 Task: Compose an email with the signature Brian Hall with the subject Request for a quote and the message Thank you for your interest in our product/service. from softage.1@softage.net to softage.4@softage.net and softage.5@softage.net with CC to softage.6@softage.net, select the message and change font size to small, align the email to left Send the email
Action: Mouse moved to (424, 536)
Screenshot: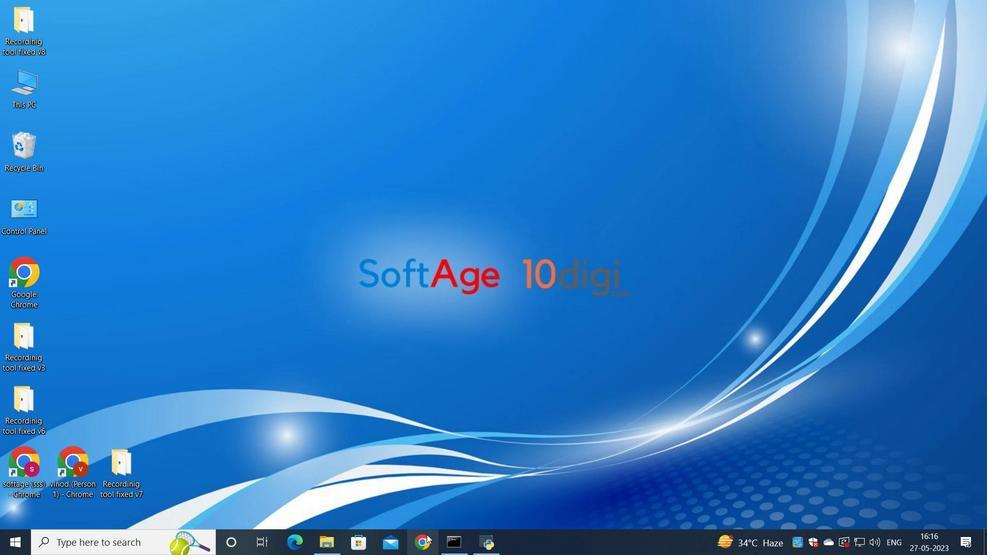 
Action: Mouse pressed left at (424, 536)
Screenshot: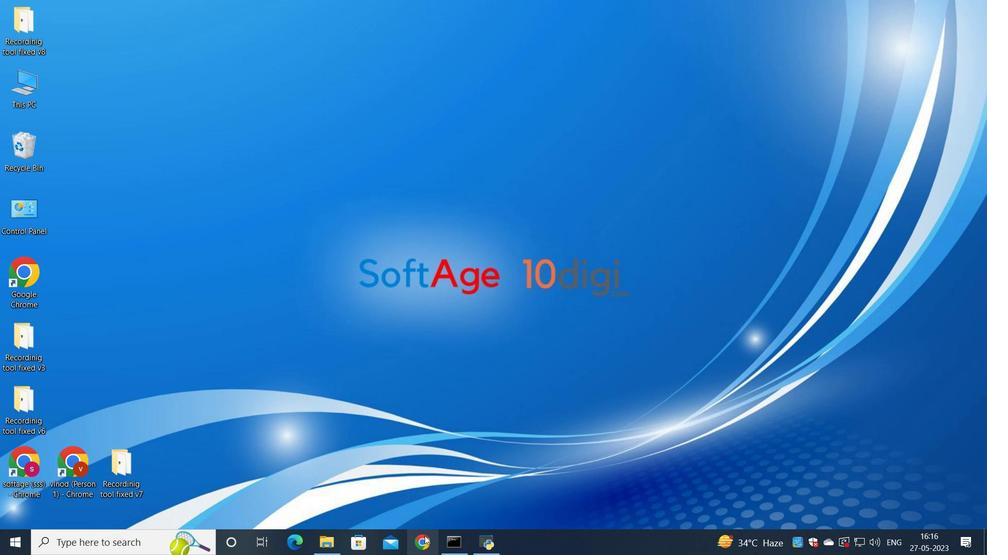 
Action: Mouse moved to (440, 343)
Screenshot: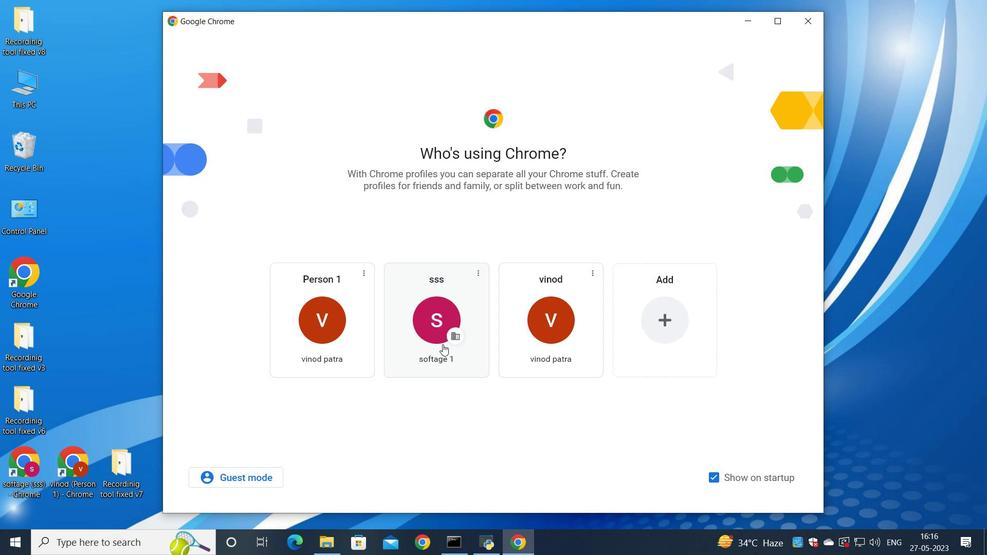 
Action: Mouse pressed left at (440, 343)
Screenshot: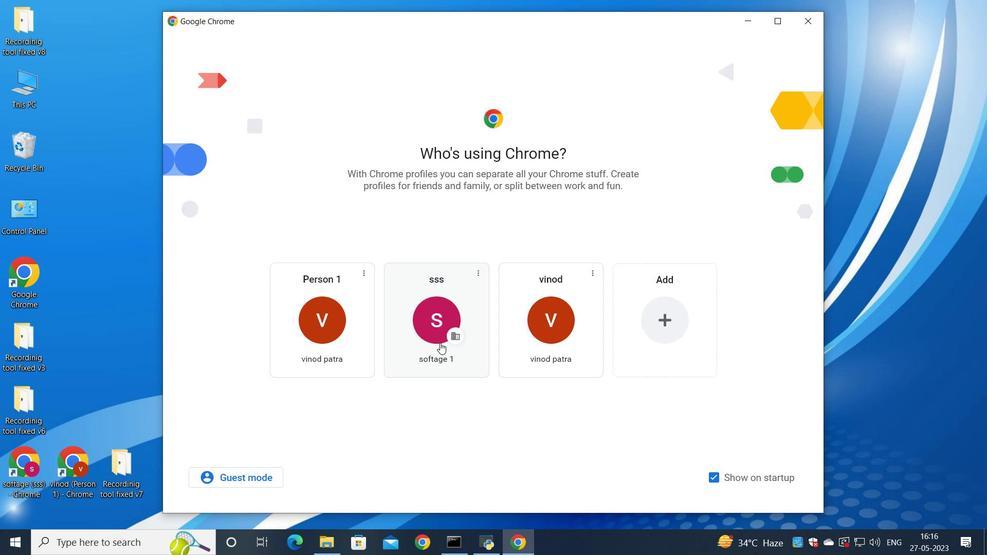 
Action: Mouse moved to (855, 66)
Screenshot: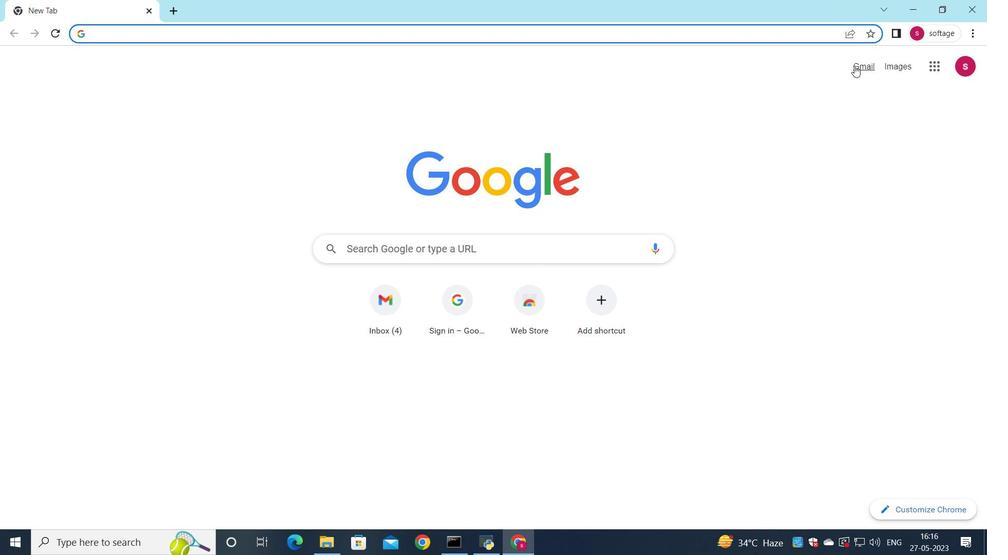 
Action: Mouse pressed left at (855, 66)
Screenshot: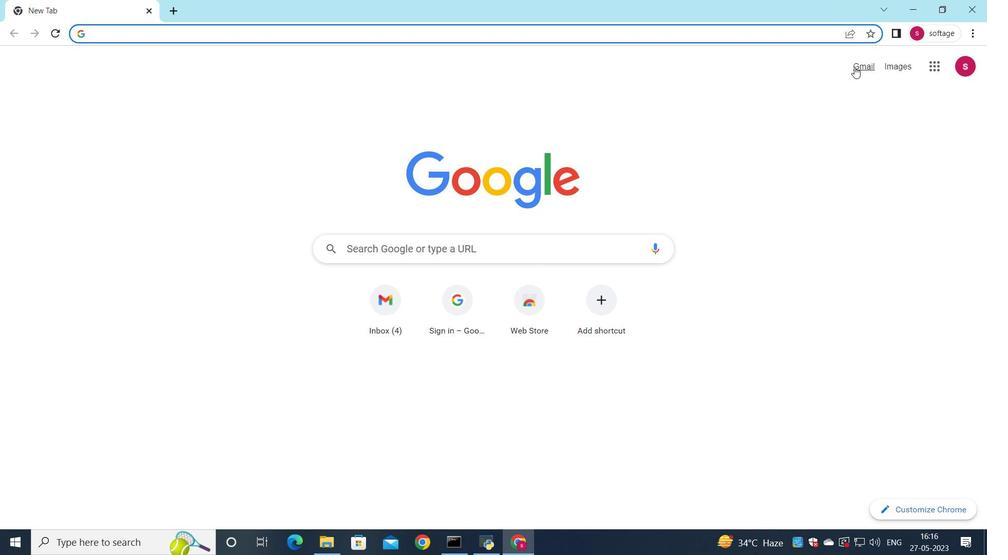 
Action: Mouse moved to (847, 90)
Screenshot: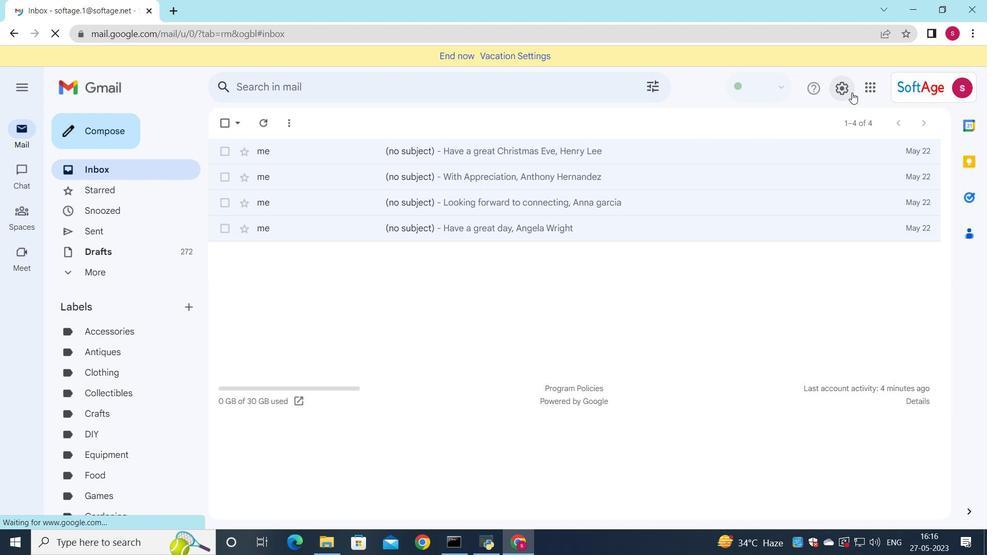 
Action: Mouse pressed left at (847, 90)
Screenshot: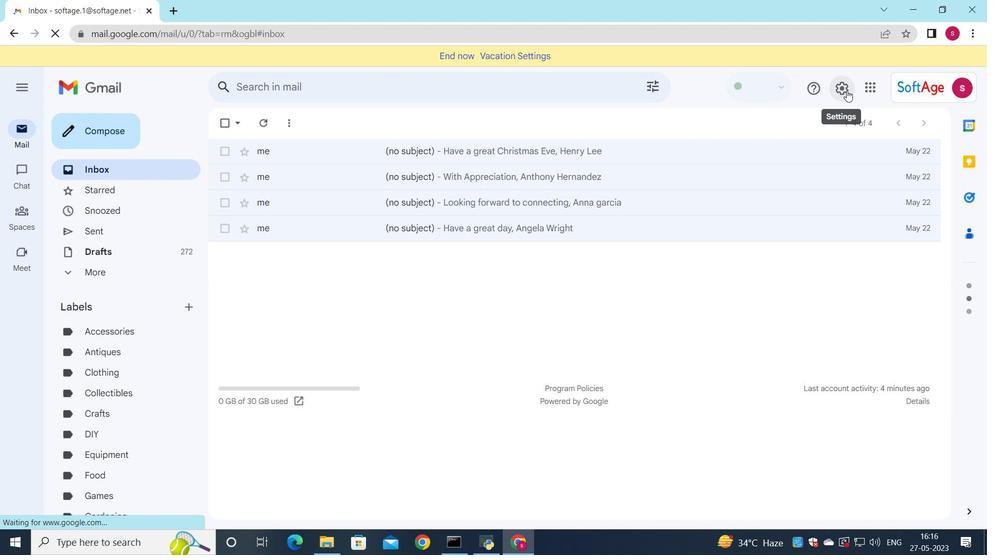 
Action: Mouse moved to (852, 146)
Screenshot: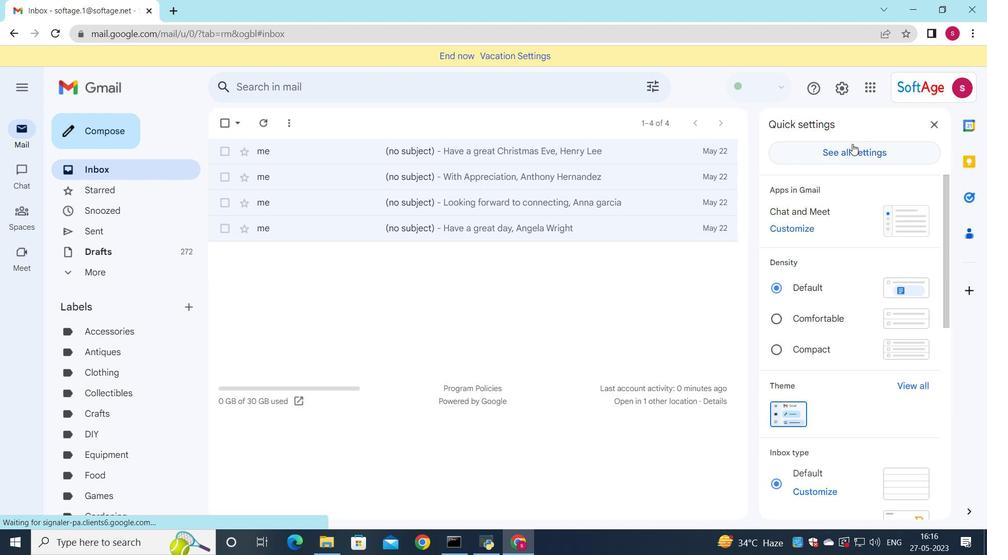 
Action: Mouse pressed left at (852, 146)
Screenshot: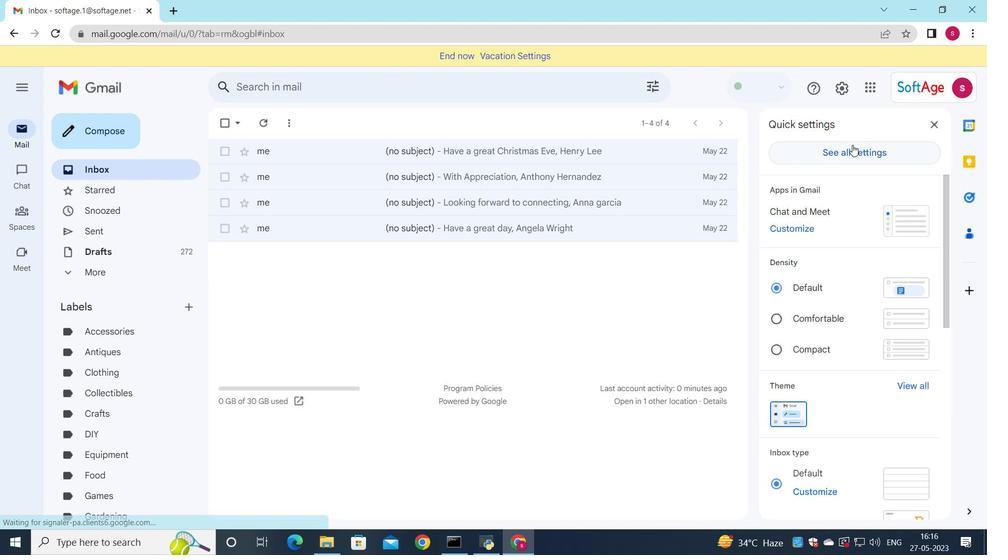 
Action: Mouse moved to (460, 264)
Screenshot: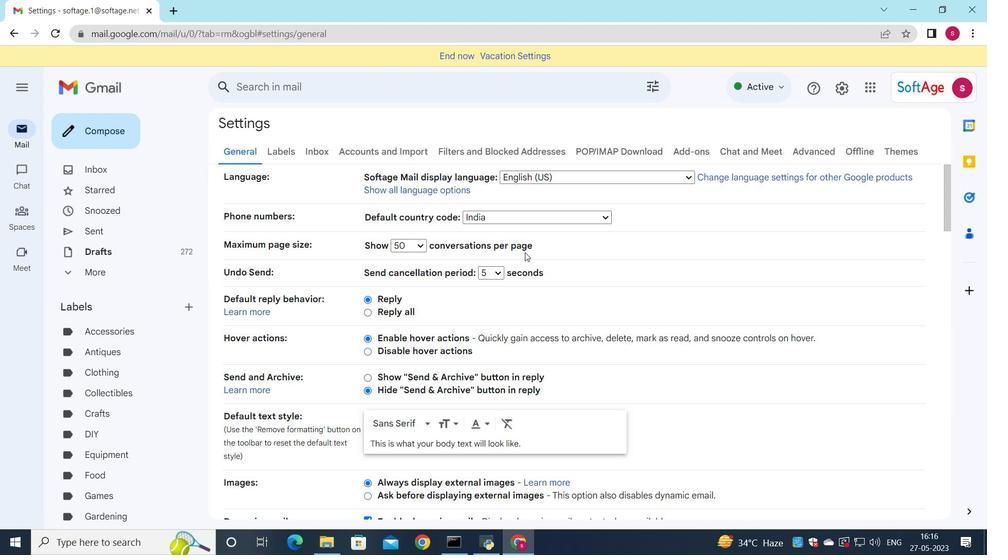 
Action: Mouse scrolled (460, 263) with delta (0, 0)
Screenshot: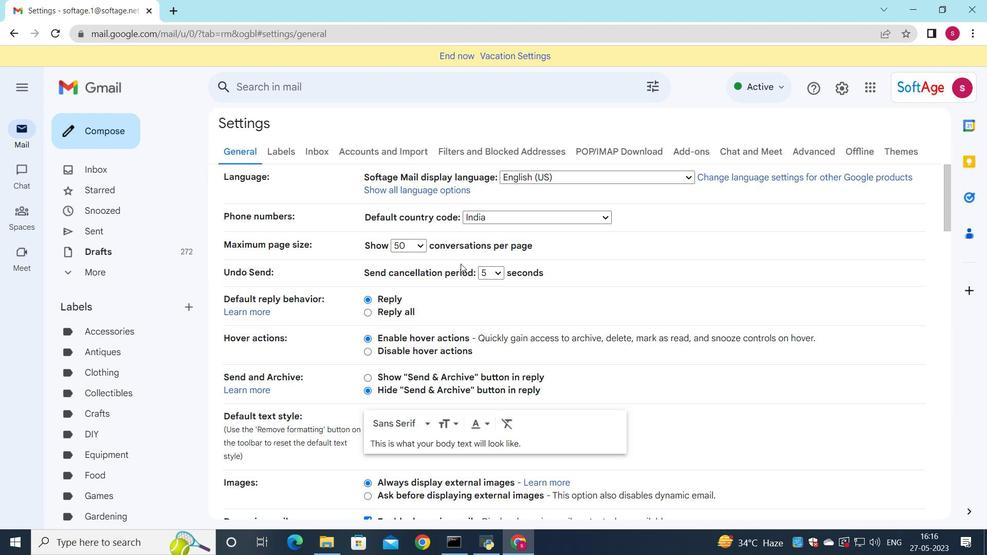 
Action: Mouse scrolled (460, 263) with delta (0, 0)
Screenshot: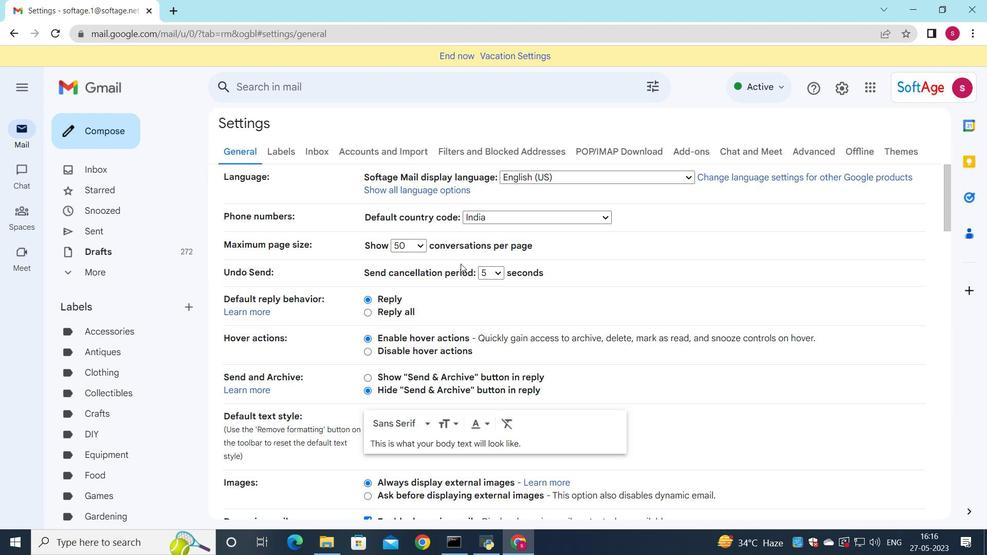 
Action: Mouse scrolled (460, 263) with delta (0, 0)
Screenshot: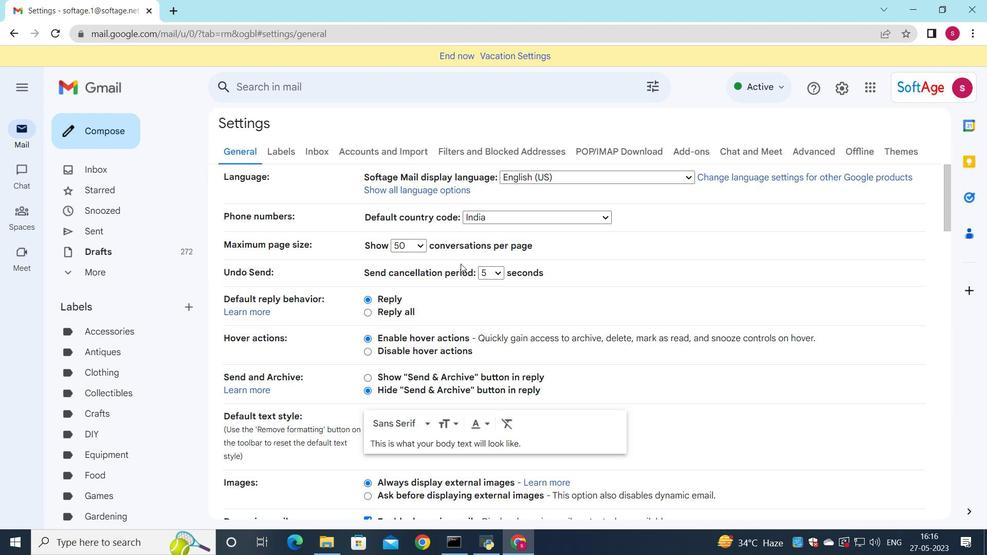 
Action: Mouse moved to (456, 285)
Screenshot: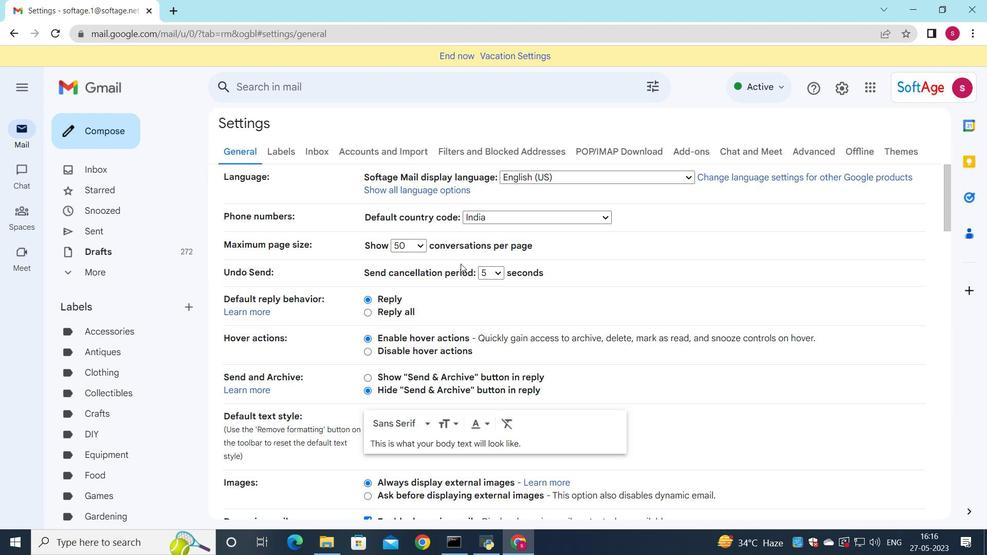 
Action: Mouse scrolled (456, 285) with delta (0, 0)
Screenshot: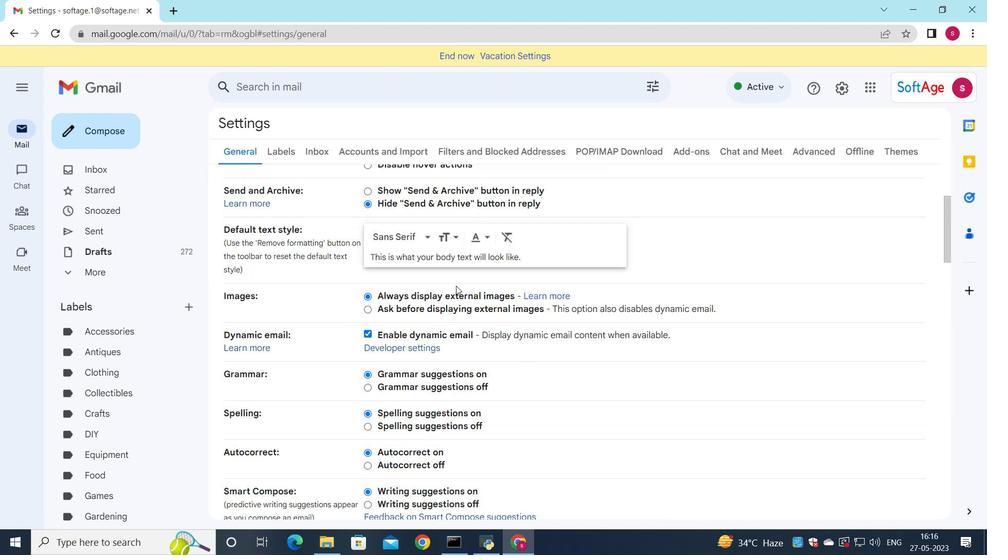 
Action: Mouse scrolled (456, 285) with delta (0, 0)
Screenshot: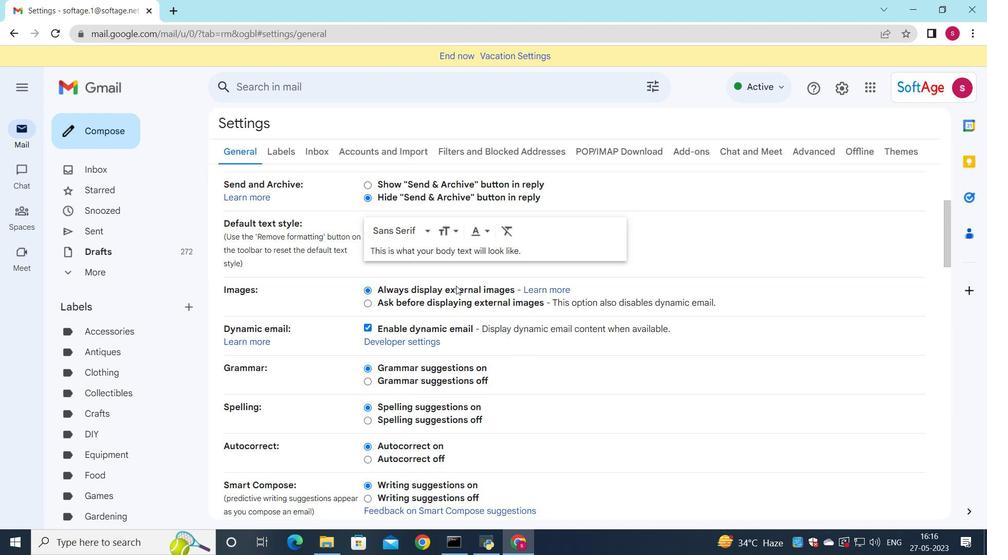 
Action: Mouse scrolled (456, 285) with delta (0, 0)
Screenshot: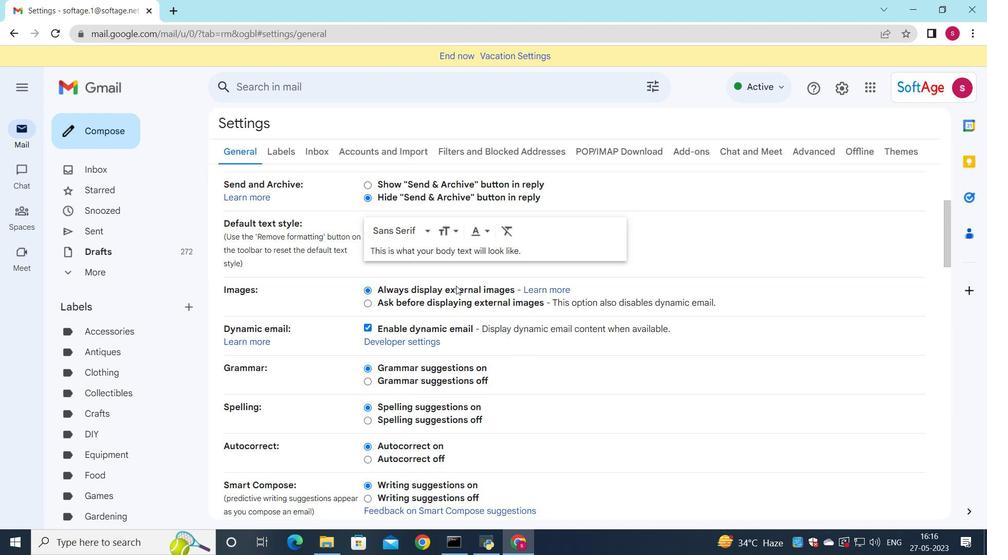
Action: Mouse scrolled (456, 285) with delta (0, 0)
Screenshot: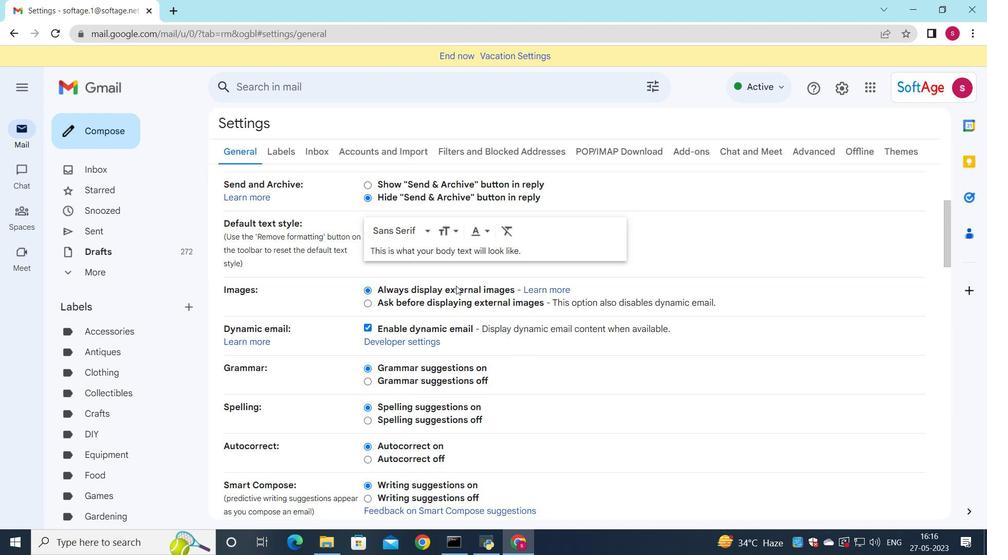 
Action: Mouse scrolled (456, 285) with delta (0, 0)
Screenshot: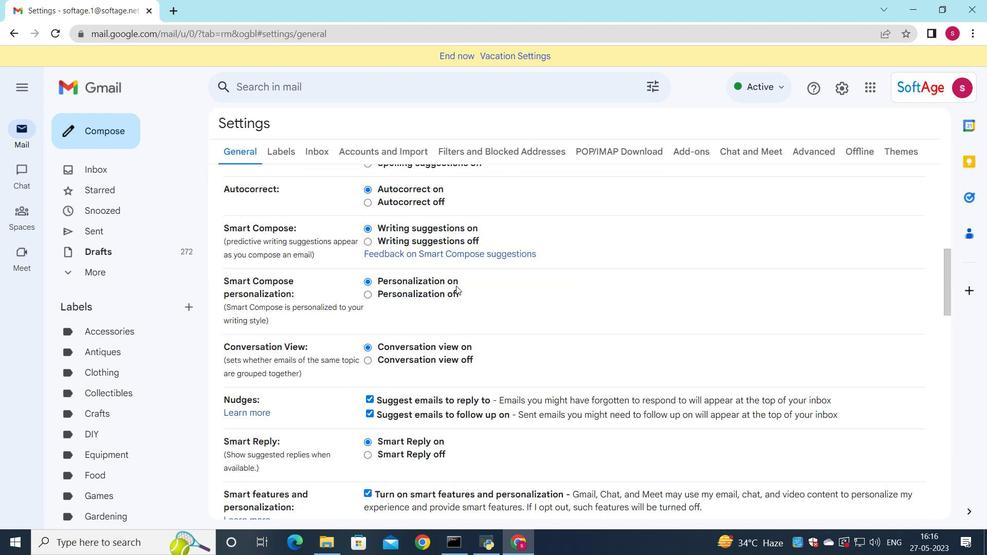 
Action: Mouse scrolled (456, 285) with delta (0, 0)
Screenshot: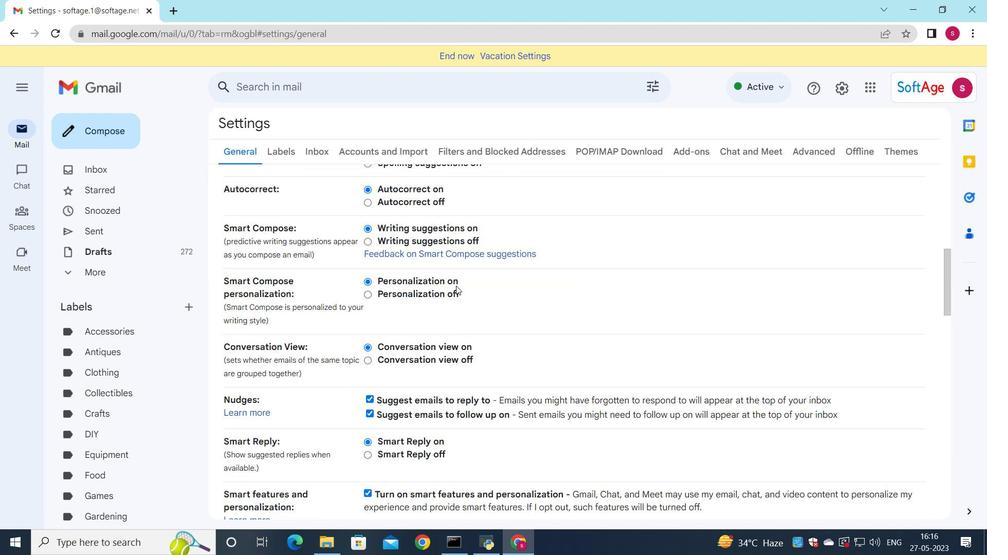 
Action: Mouse scrolled (456, 285) with delta (0, 0)
Screenshot: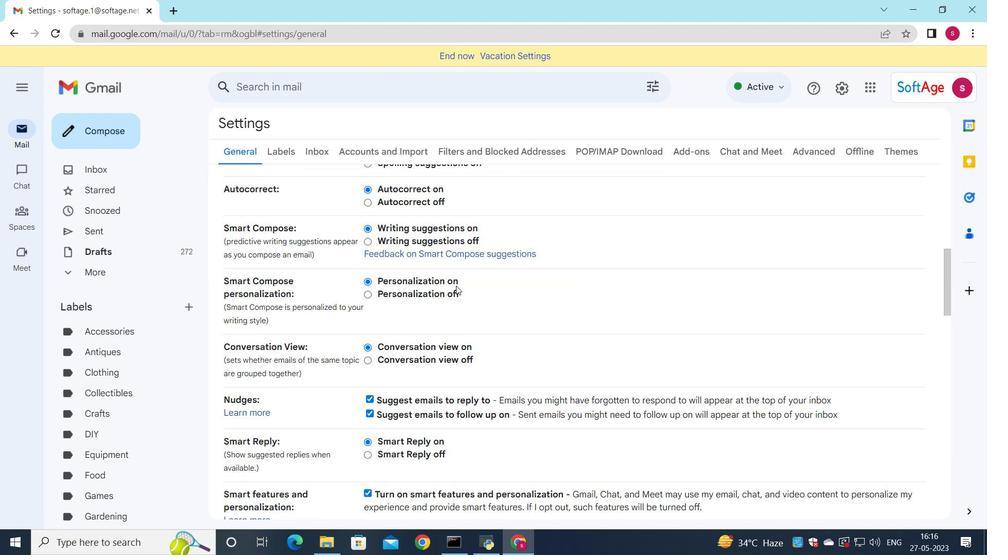 
Action: Mouse moved to (456, 285)
Screenshot: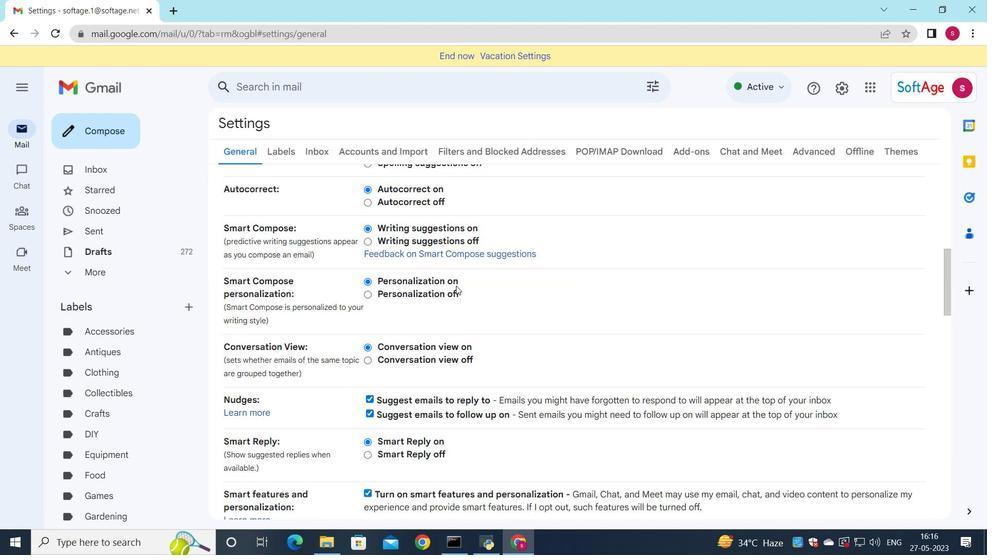
Action: Mouse scrolled (456, 285) with delta (0, 0)
Screenshot: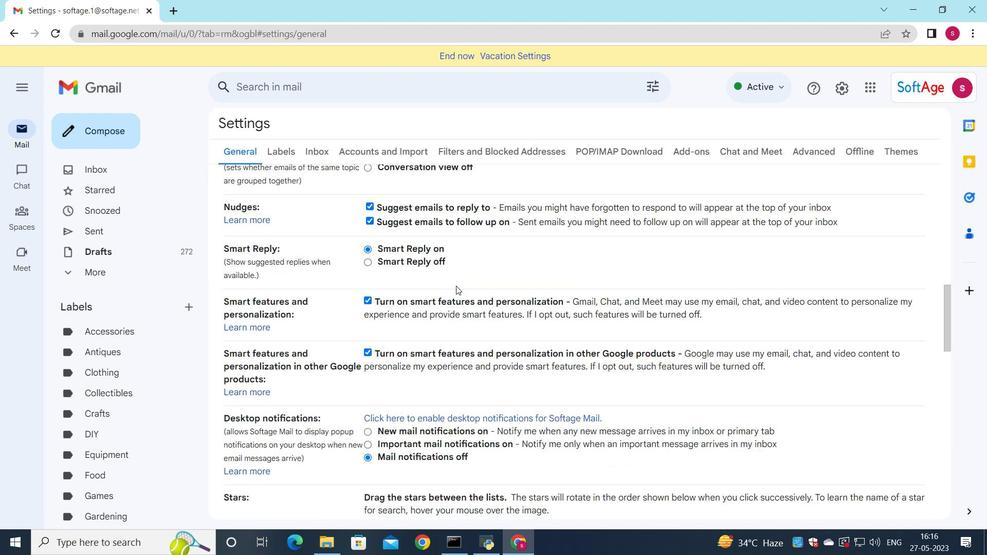 
Action: Mouse scrolled (456, 285) with delta (0, 0)
Screenshot: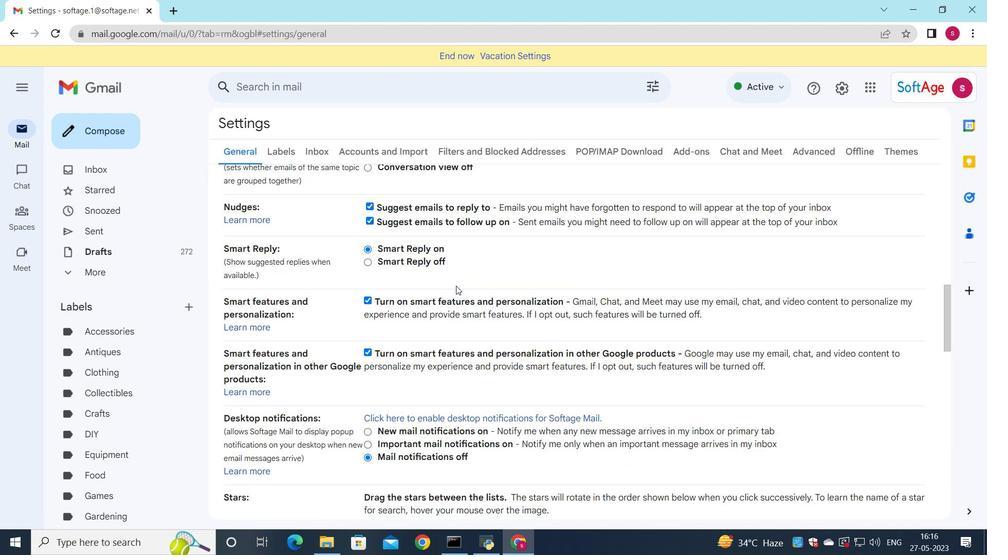 
Action: Mouse scrolled (456, 285) with delta (0, 0)
Screenshot: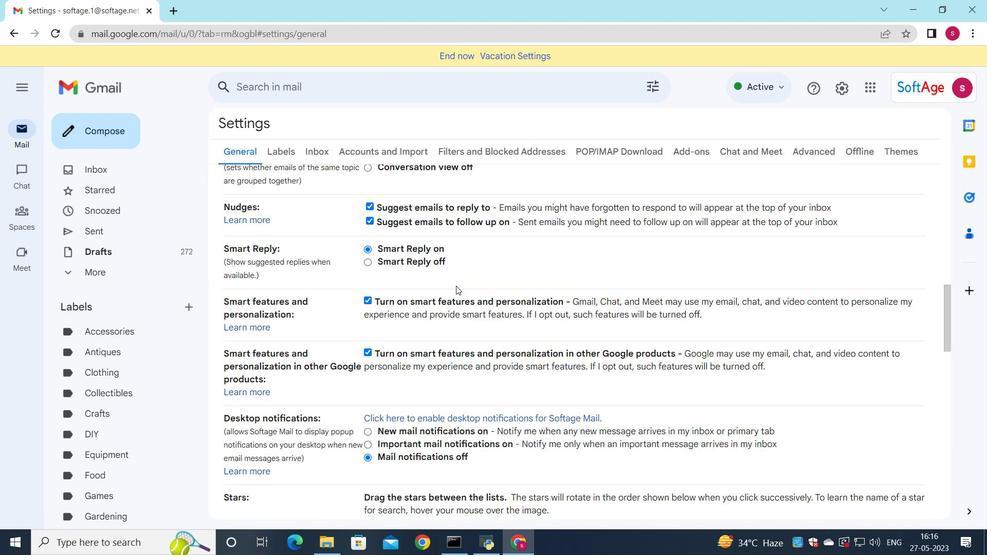 
Action: Mouse scrolled (456, 285) with delta (0, 0)
Screenshot: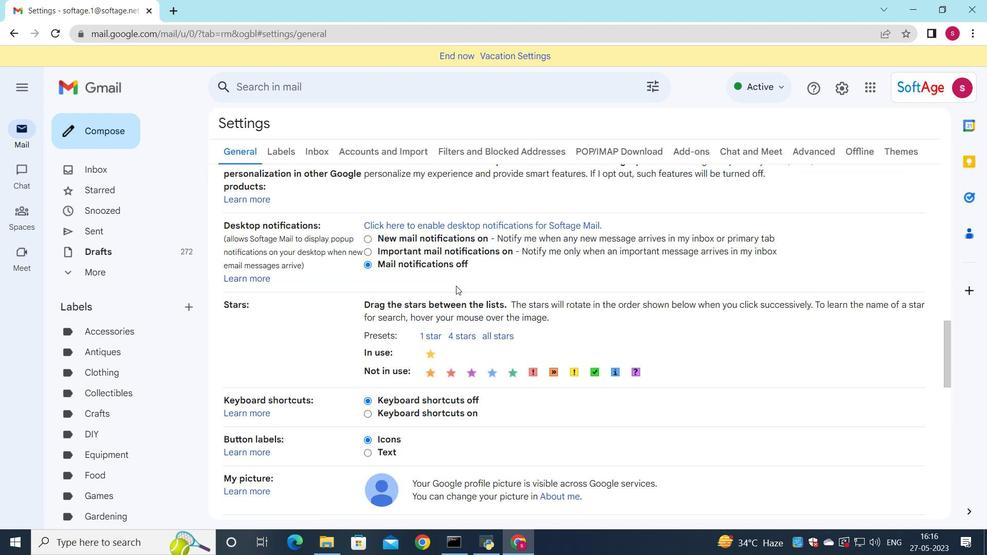 
Action: Mouse scrolled (456, 285) with delta (0, 0)
Screenshot: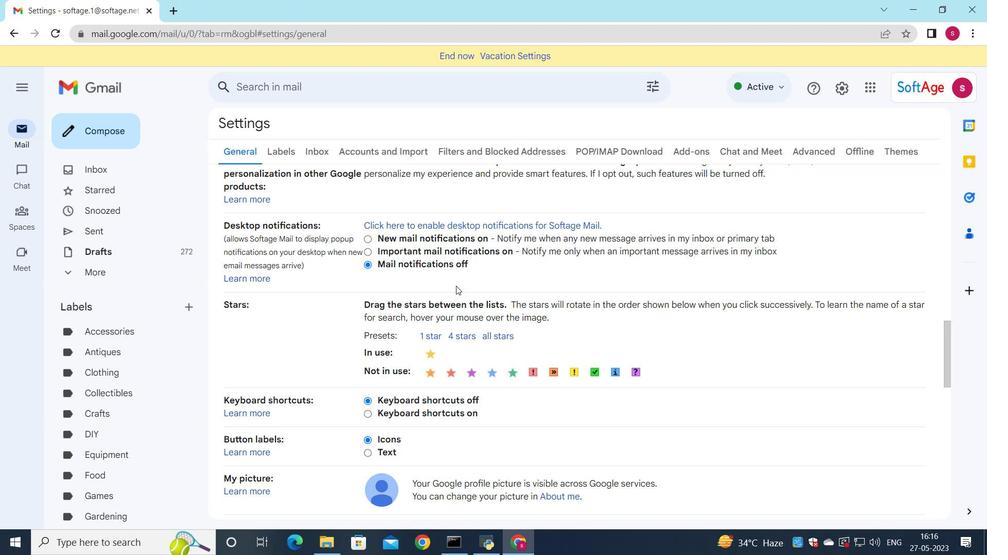 
Action: Mouse scrolled (456, 285) with delta (0, 0)
Screenshot: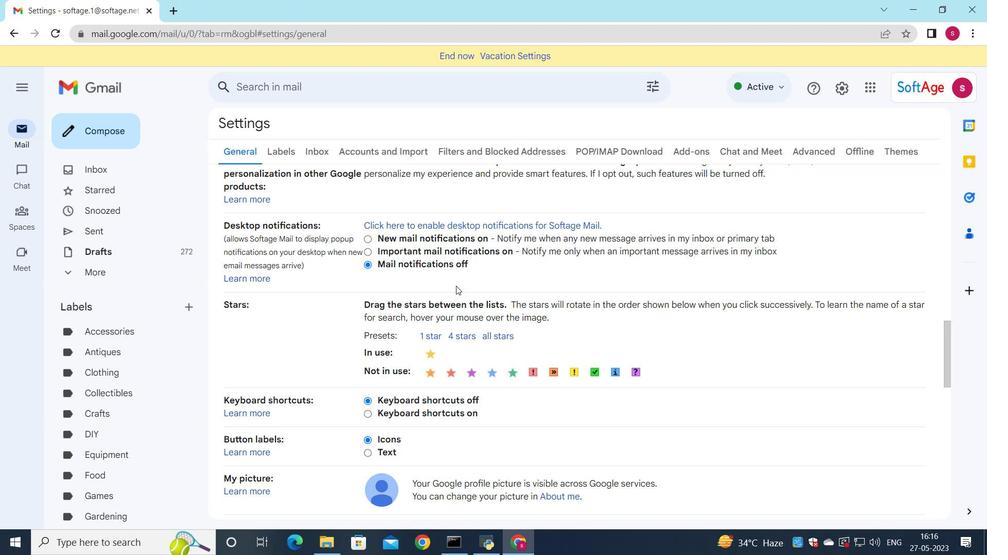 
Action: Mouse scrolled (456, 285) with delta (0, 0)
Screenshot: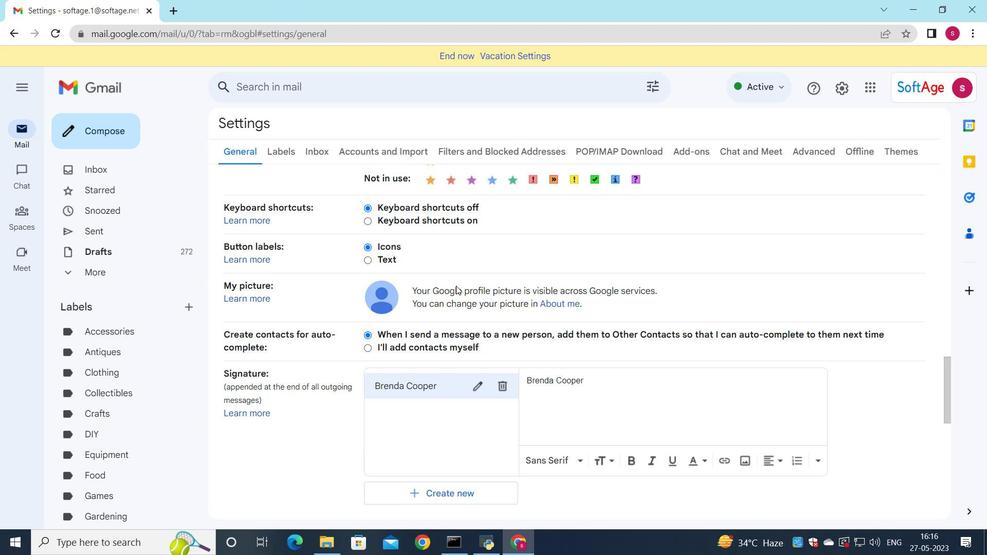 
Action: Mouse scrolled (456, 285) with delta (0, 0)
Screenshot: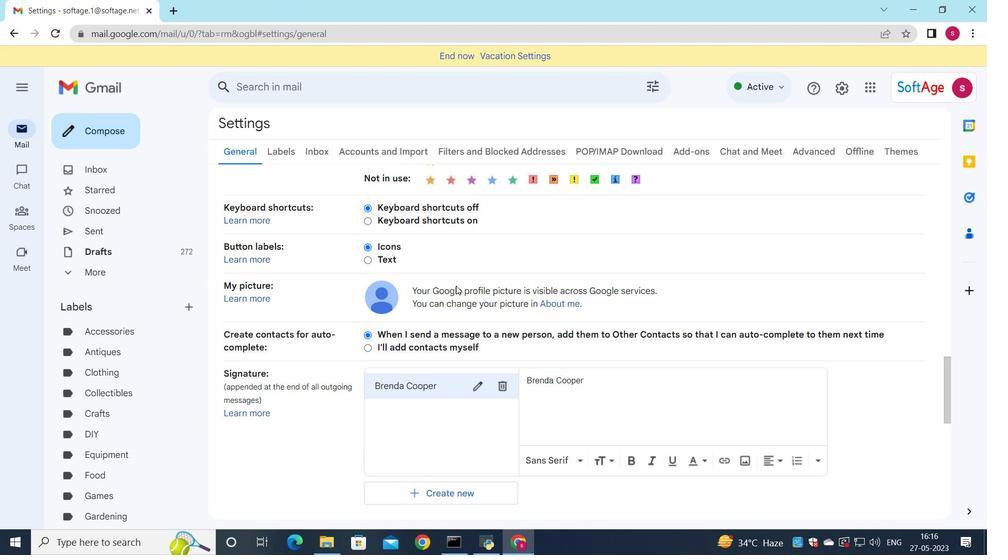 
Action: Mouse moved to (503, 261)
Screenshot: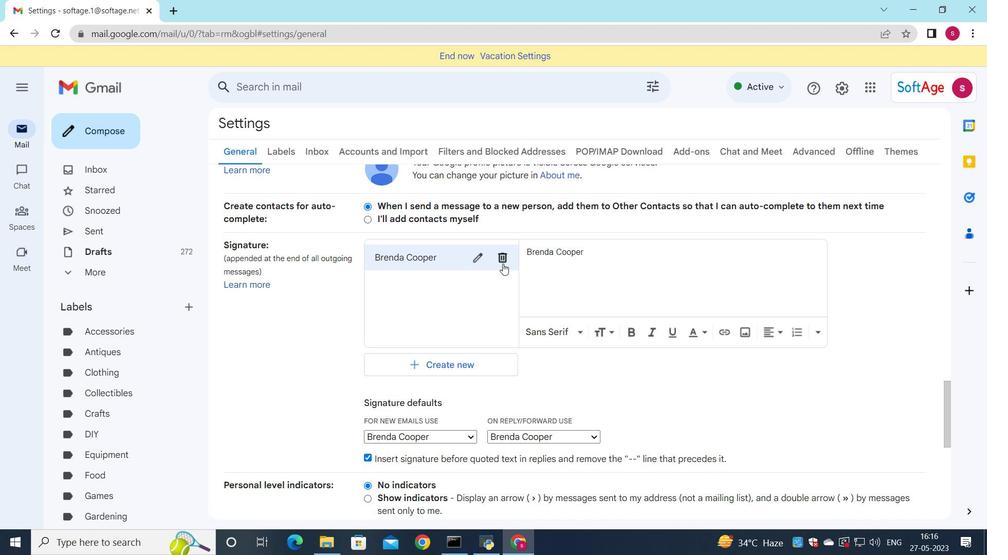 
Action: Mouse pressed left at (503, 261)
Screenshot: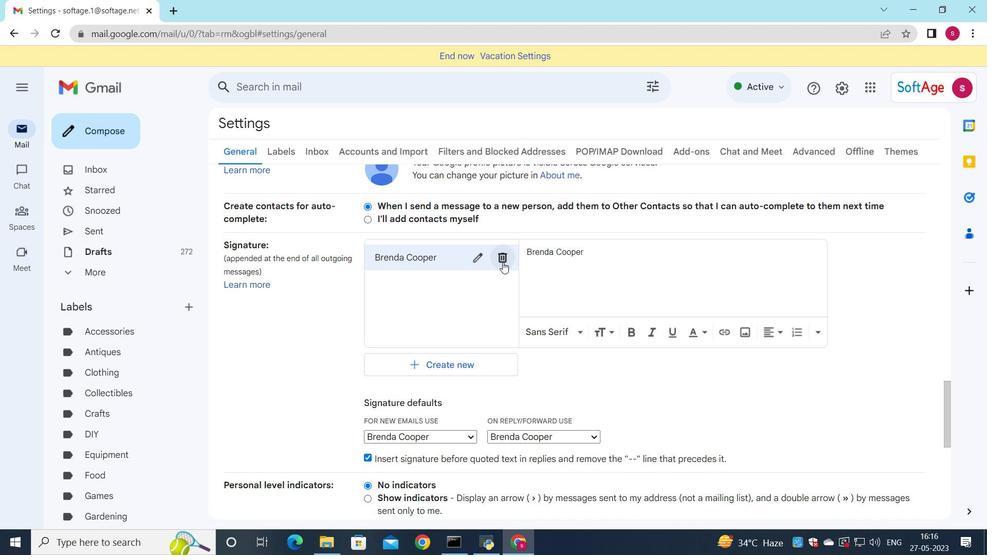 
Action: Mouse moved to (614, 312)
Screenshot: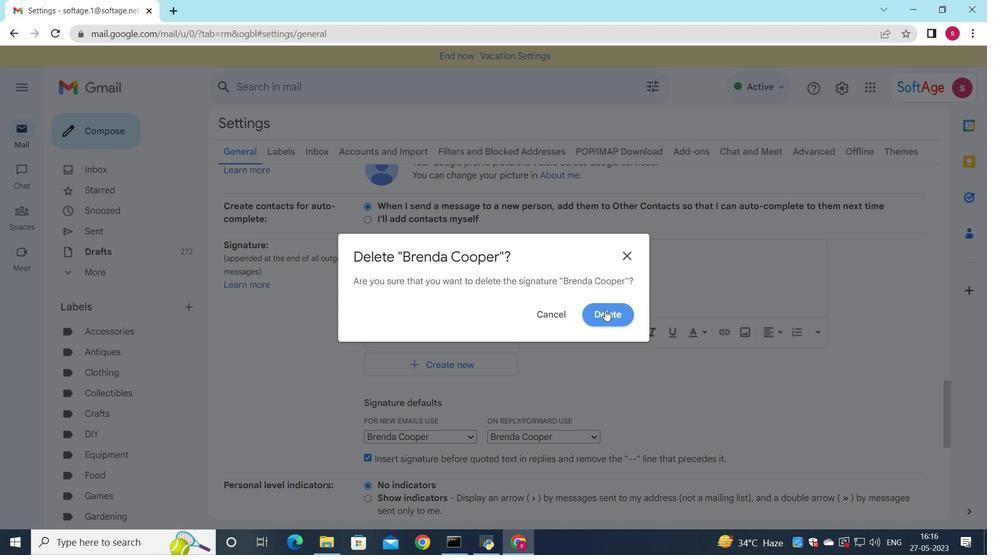 
Action: Mouse pressed left at (614, 312)
Screenshot: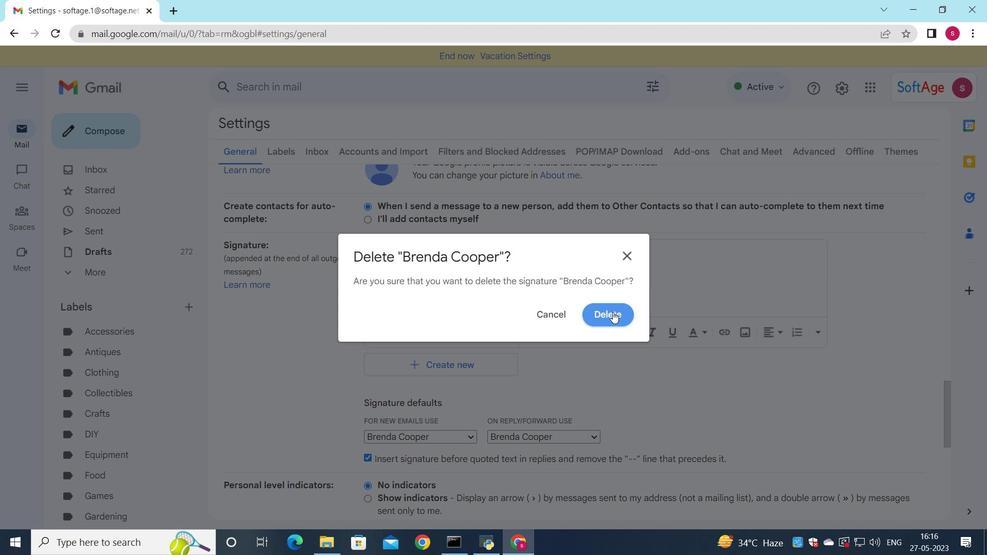 
Action: Mouse moved to (433, 278)
Screenshot: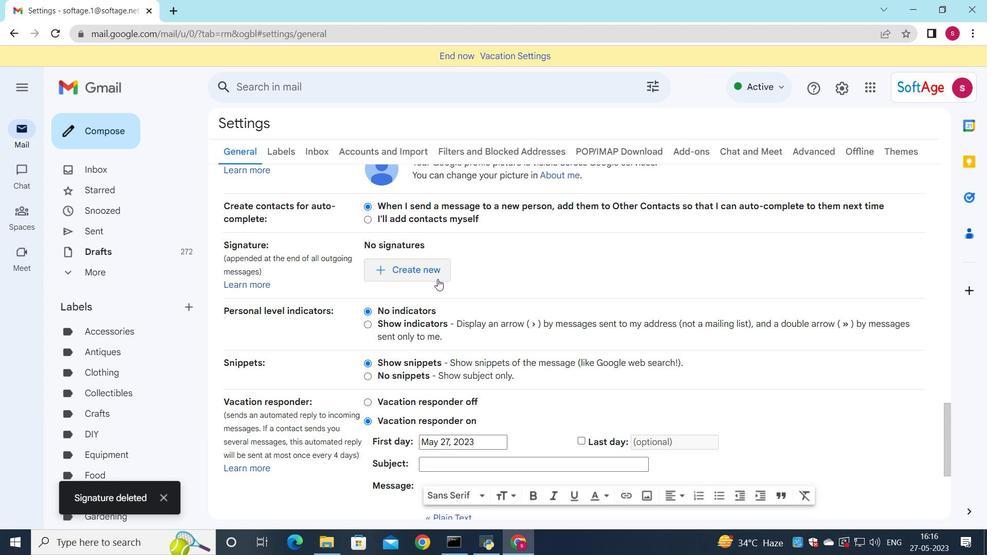 
Action: Mouse pressed left at (433, 278)
Screenshot: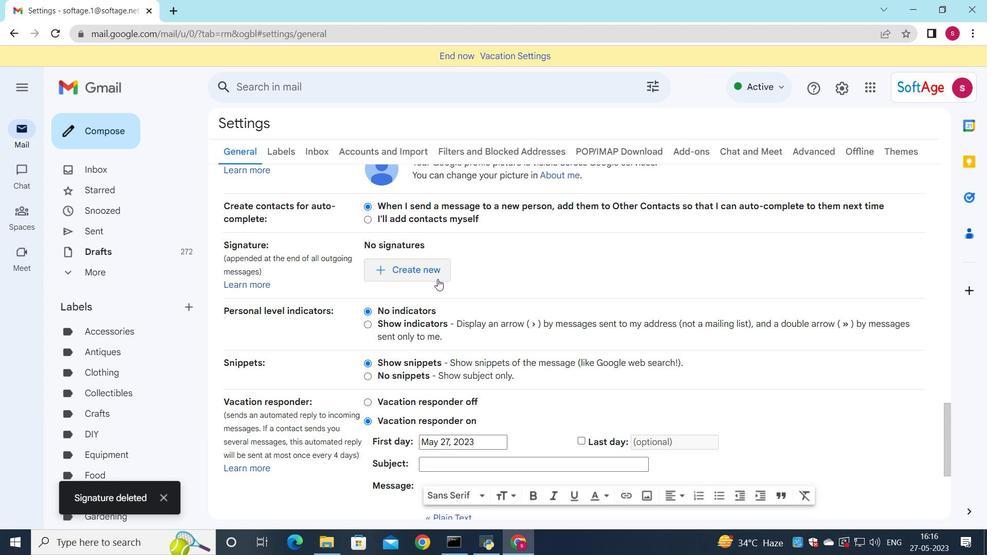 
Action: Mouse moved to (517, 285)
Screenshot: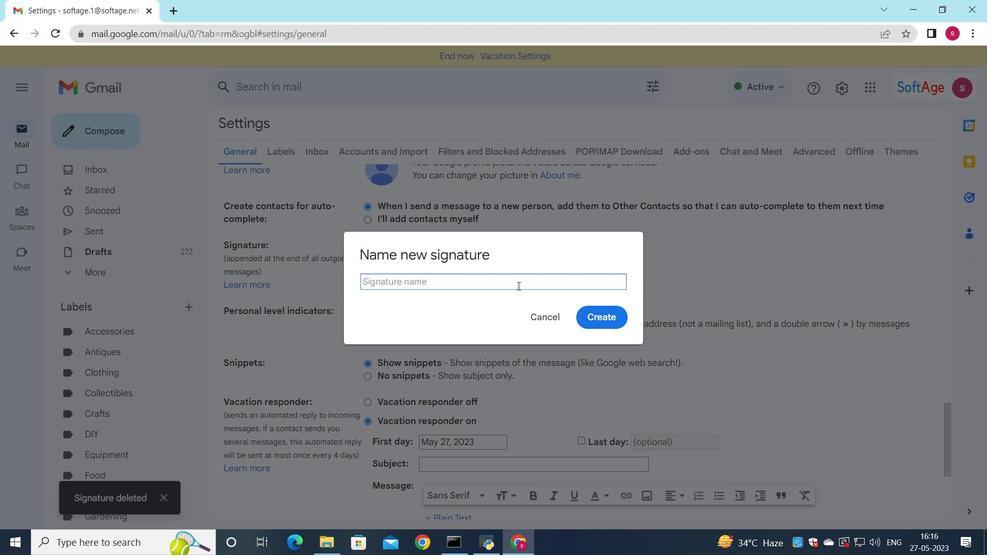 
Action: Key pressed <Key.shift>Brian<Key.space><Key.shift>Hall
Screenshot: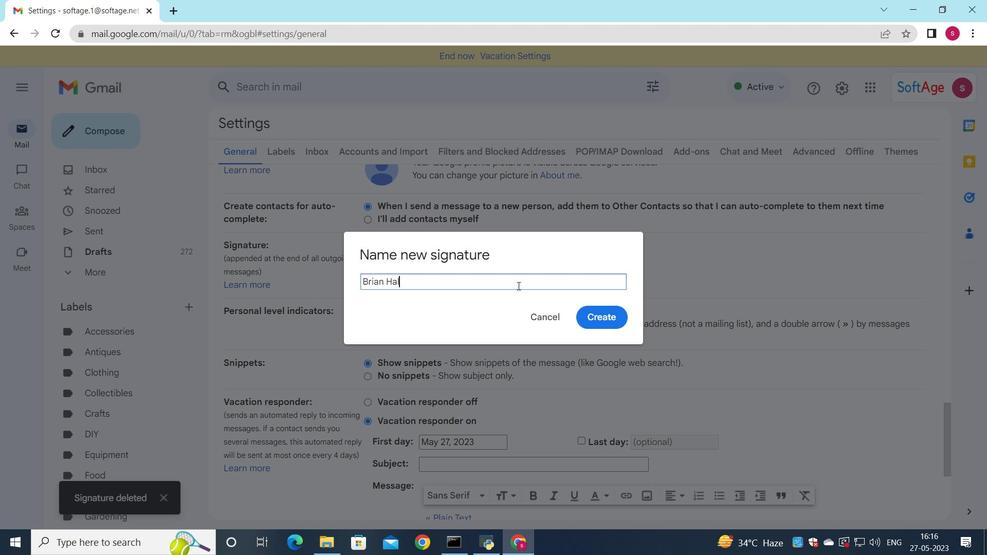 
Action: Mouse moved to (615, 321)
Screenshot: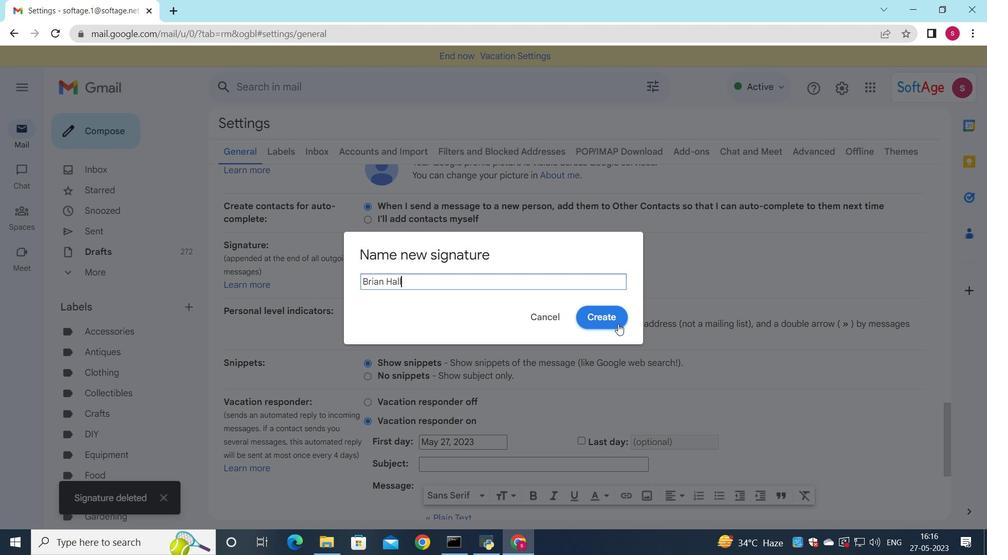 
Action: Mouse pressed left at (615, 321)
Screenshot: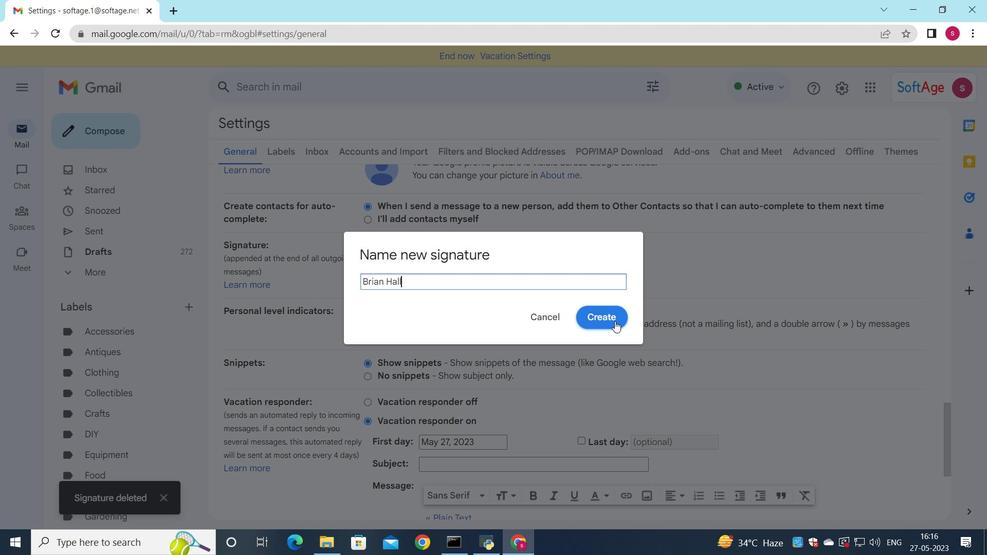 
Action: Mouse moved to (576, 279)
Screenshot: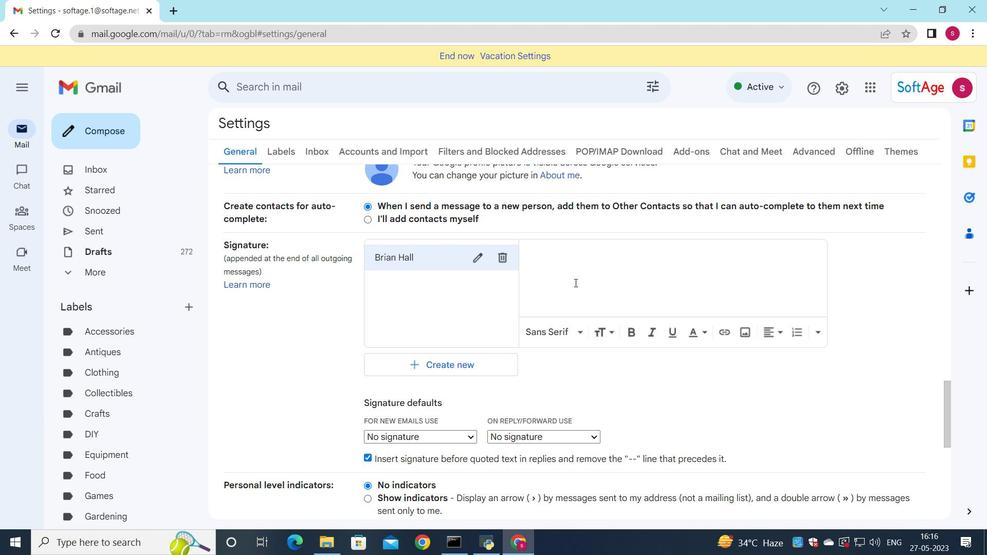 
Action: Mouse pressed left at (576, 279)
Screenshot: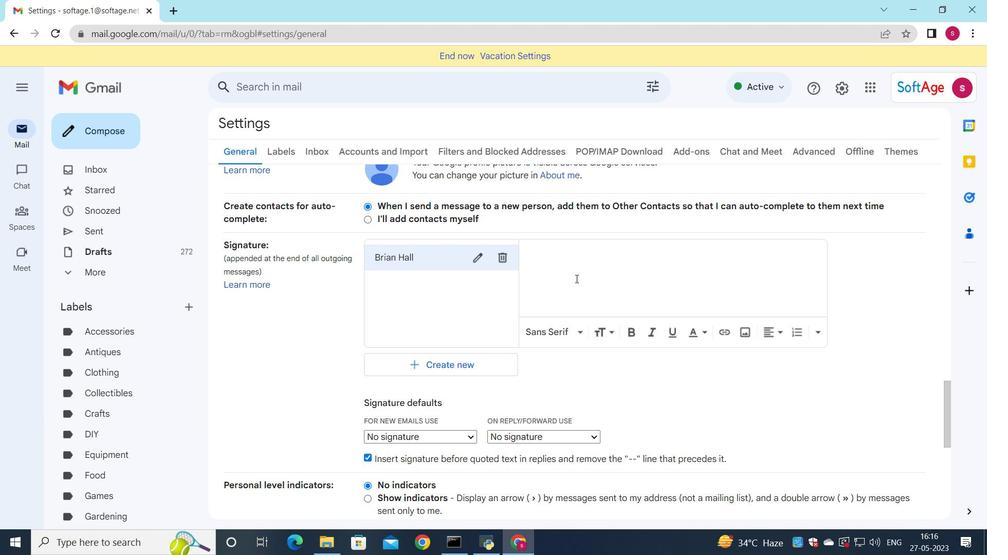 
Action: Key pressed <Key.shift>Brian<Key.space><Key.shift>Hall
Screenshot: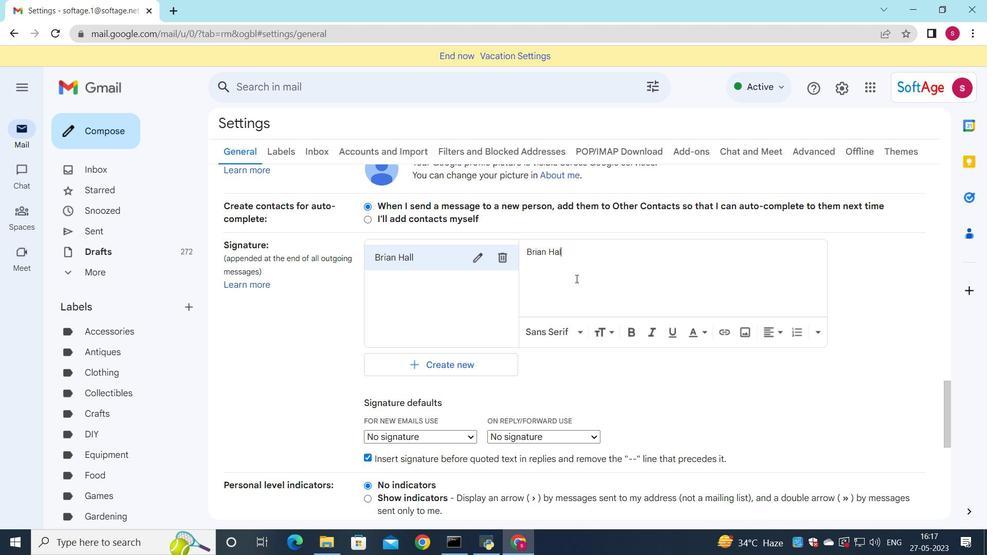 
Action: Mouse moved to (452, 437)
Screenshot: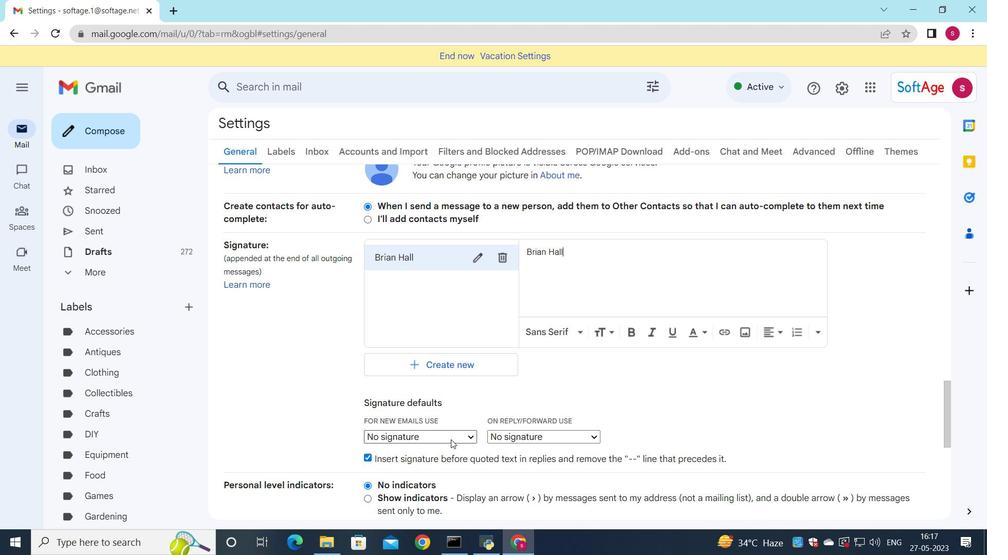 
Action: Mouse pressed left at (452, 437)
Screenshot: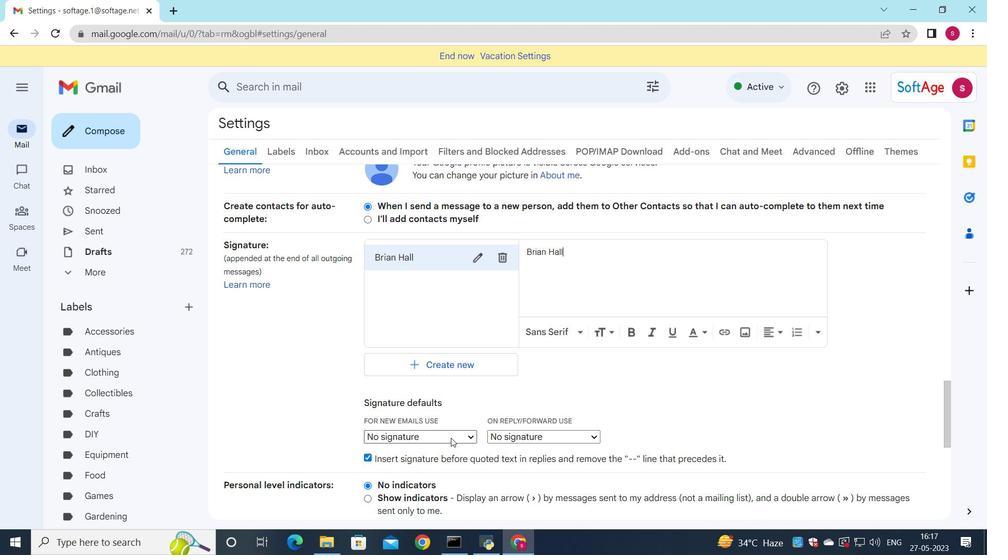 
Action: Mouse moved to (456, 456)
Screenshot: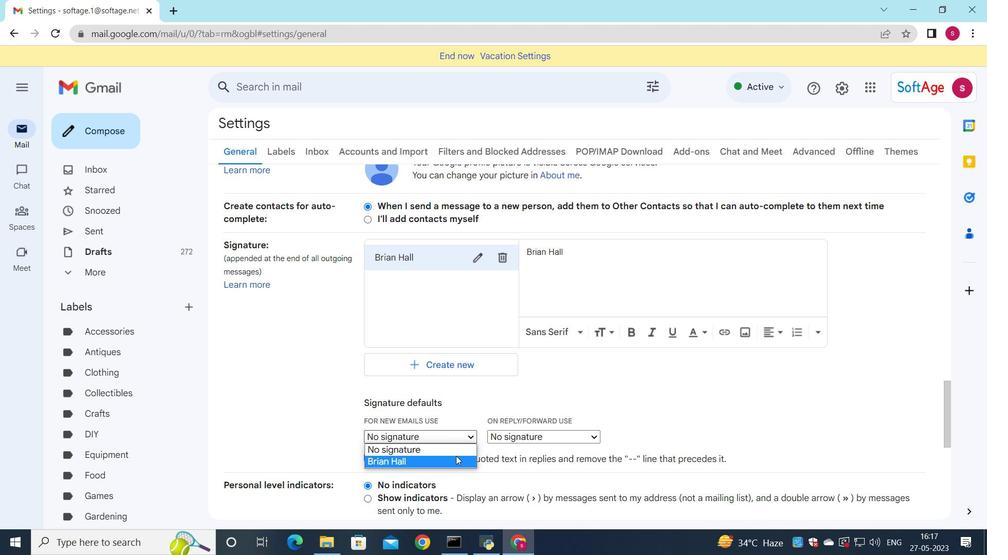 
Action: Mouse pressed left at (456, 456)
Screenshot: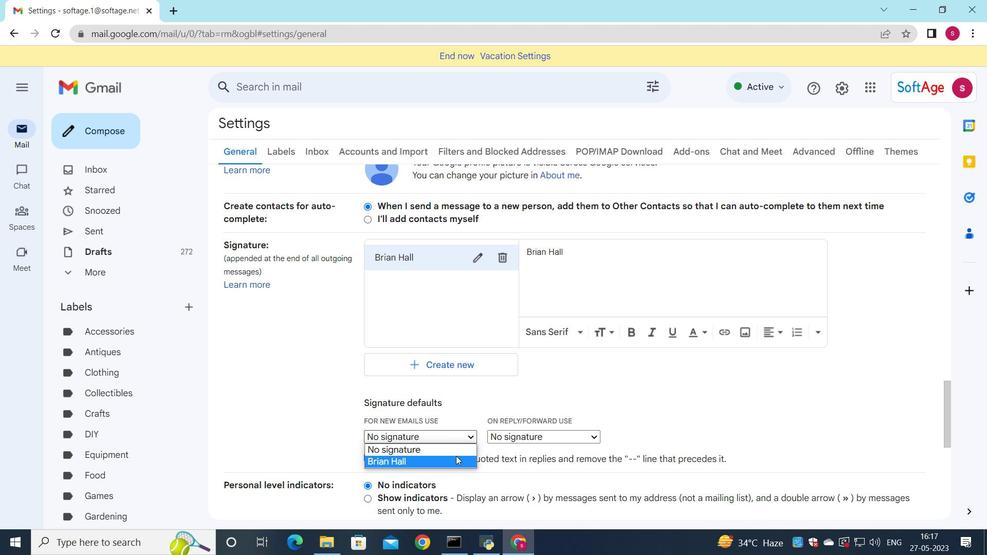 
Action: Mouse moved to (514, 433)
Screenshot: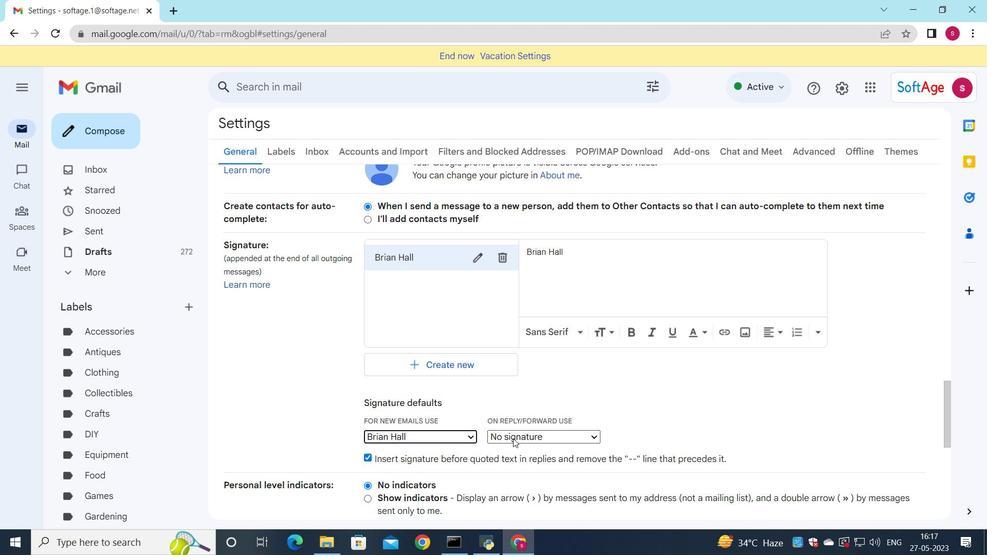 
Action: Mouse pressed left at (514, 433)
Screenshot: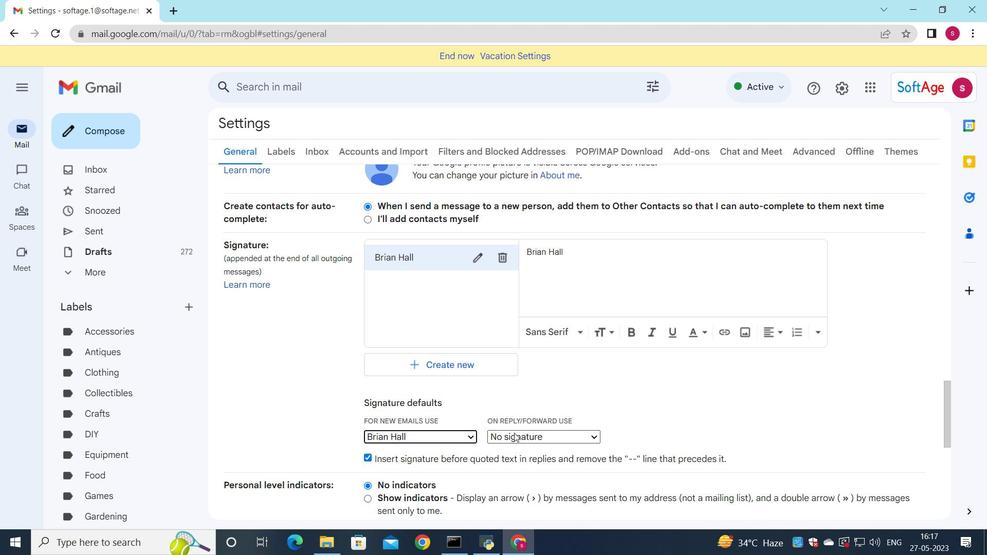 
Action: Mouse moved to (519, 463)
Screenshot: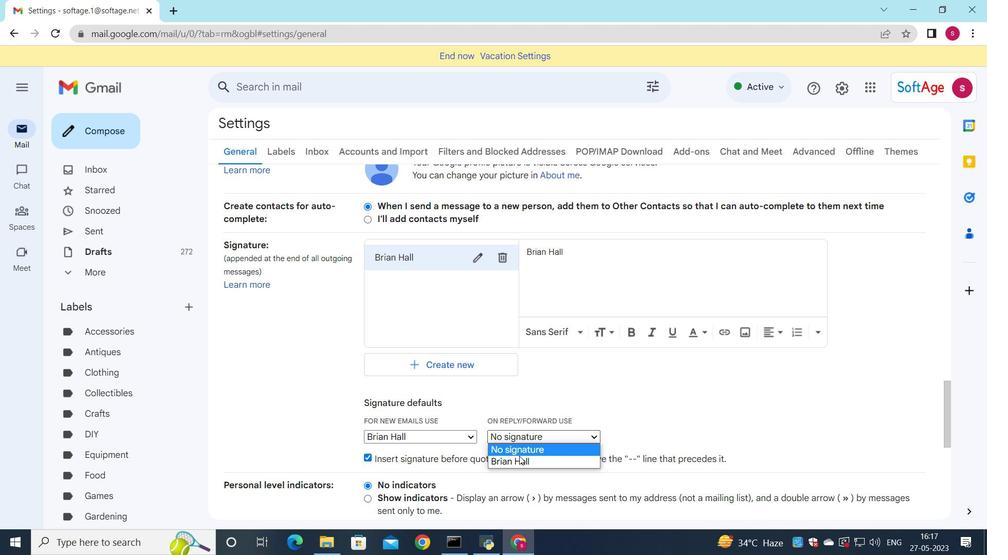 
Action: Mouse pressed left at (519, 463)
Screenshot: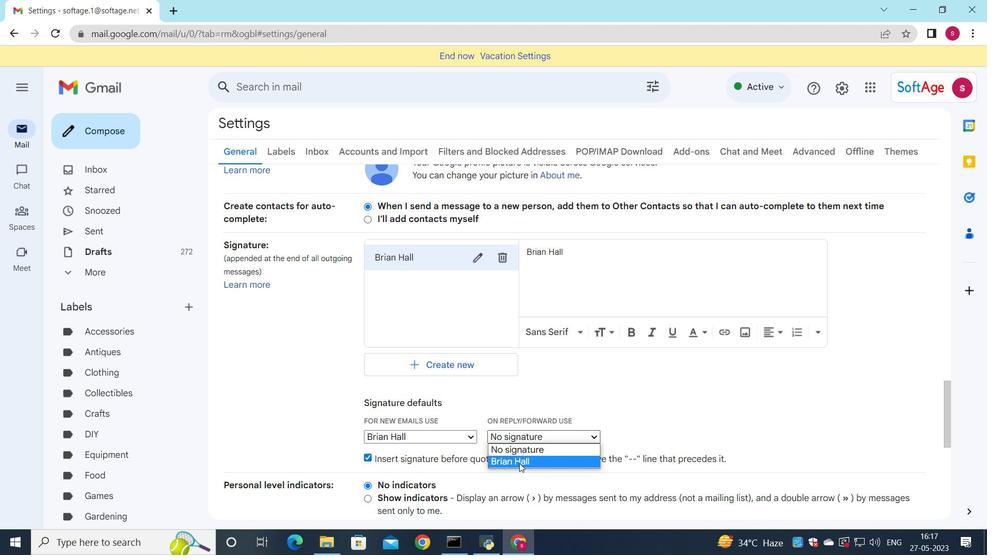 
Action: Mouse moved to (510, 450)
Screenshot: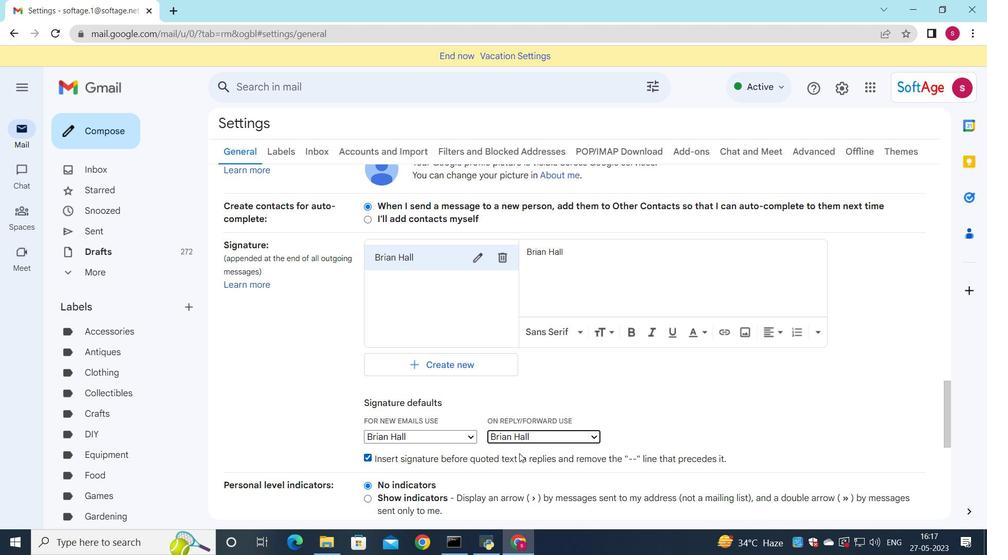
Action: Mouse scrolled (510, 449) with delta (0, 0)
Screenshot: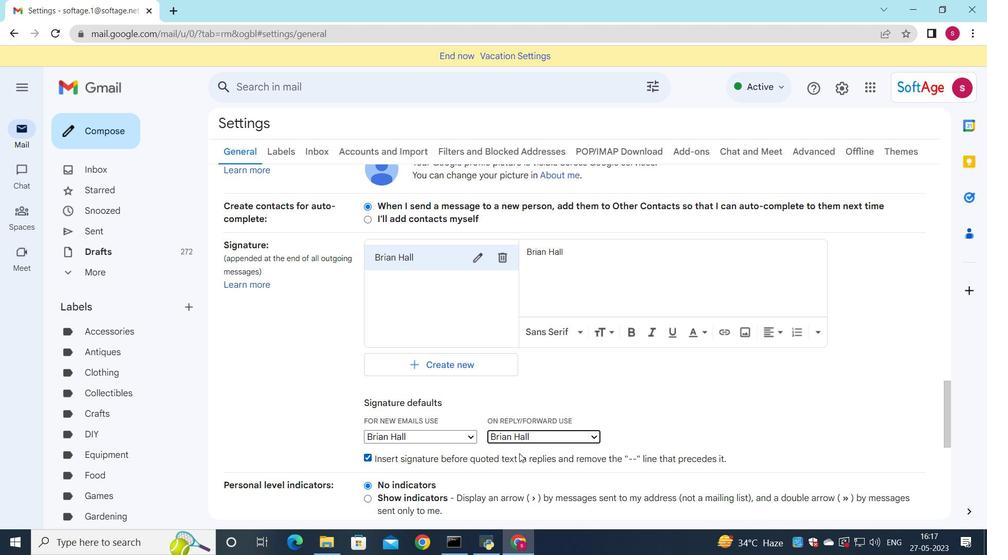 
Action: Mouse moved to (509, 452)
Screenshot: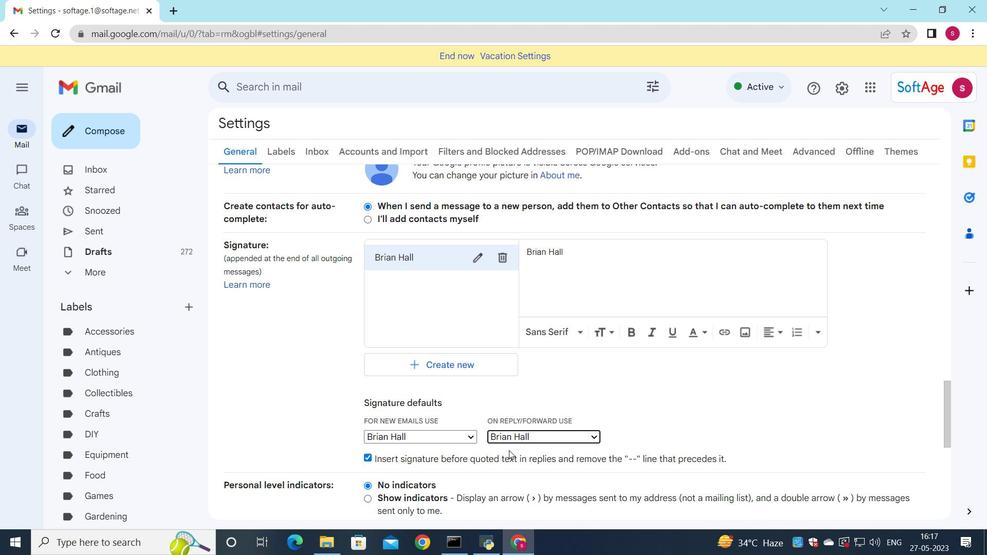 
Action: Mouse scrolled (509, 452) with delta (0, 0)
Screenshot: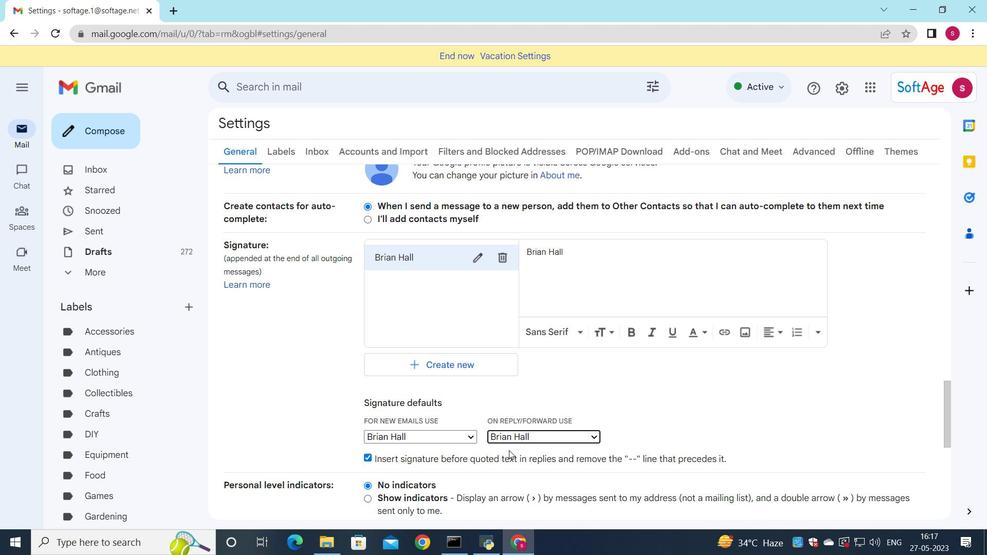 
Action: Mouse moved to (509, 453)
Screenshot: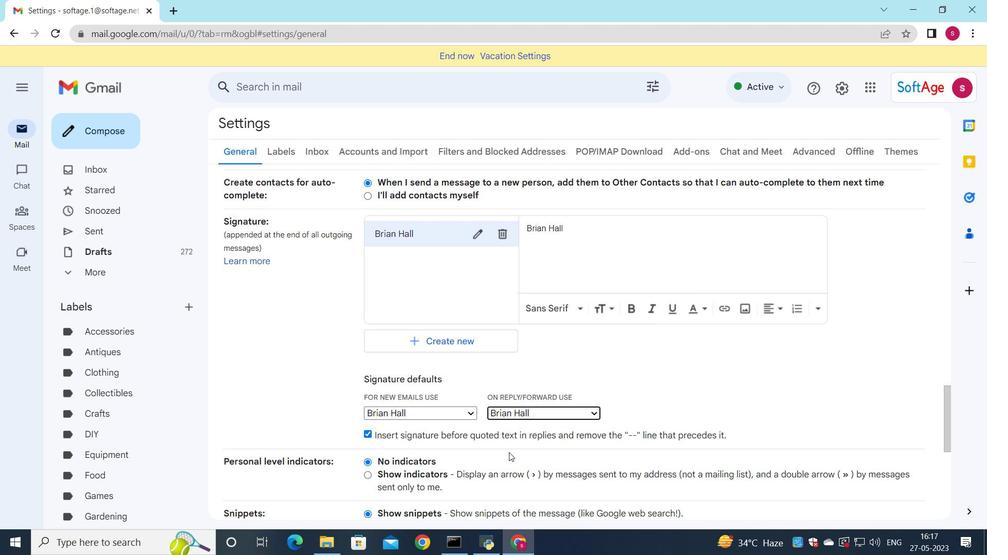 
Action: Mouse scrolled (509, 453) with delta (0, 0)
Screenshot: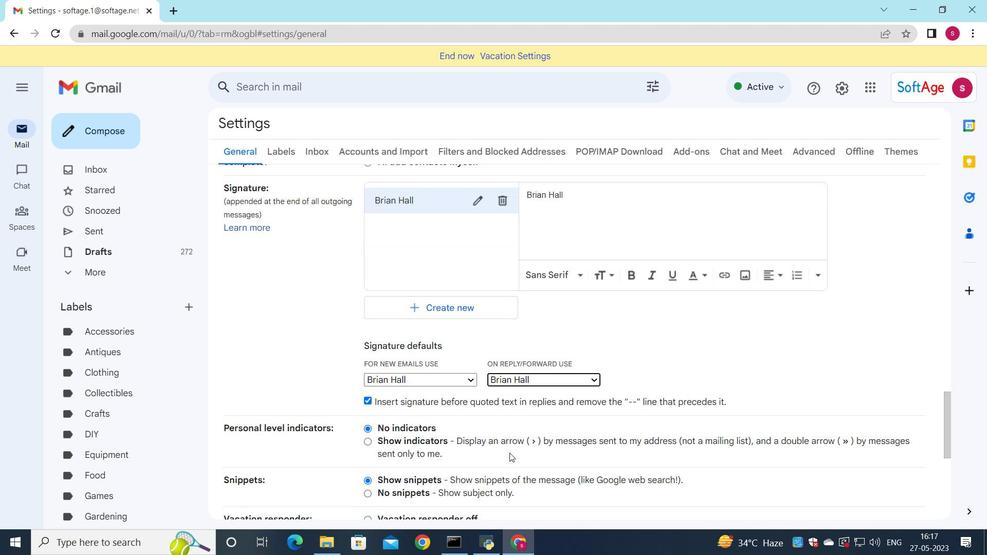 
Action: Mouse moved to (509, 453)
Screenshot: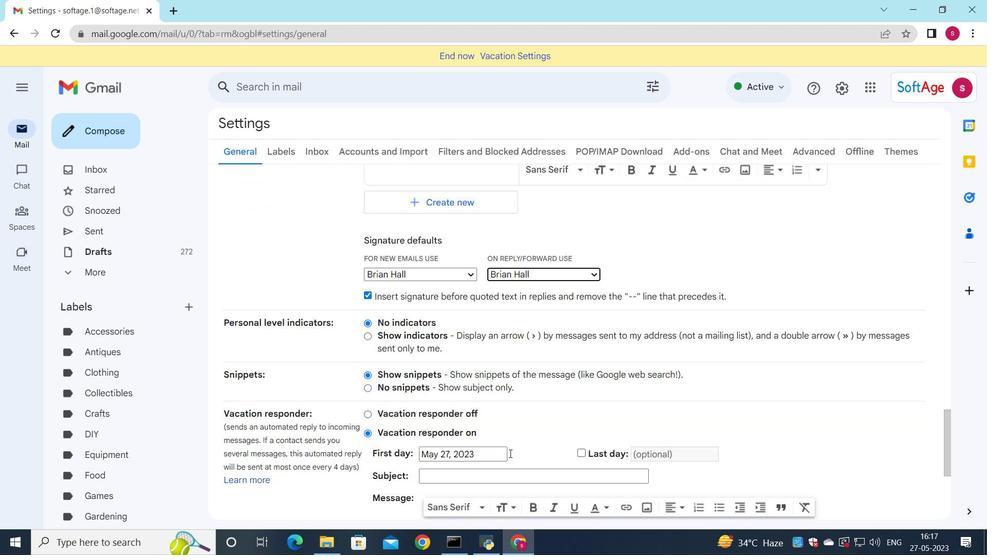 
Action: Mouse scrolled (509, 452) with delta (0, 0)
Screenshot: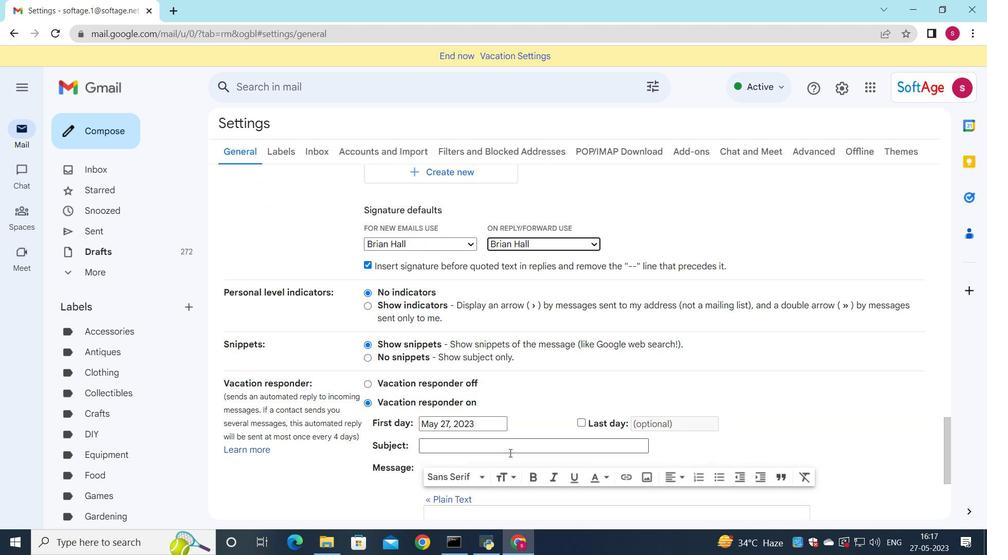 
Action: Mouse scrolled (509, 452) with delta (0, 0)
Screenshot: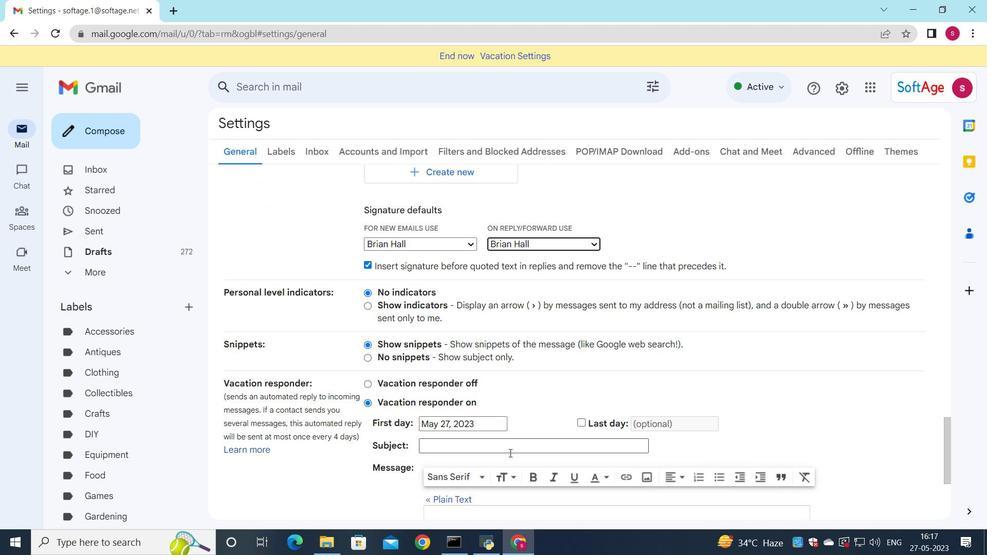 
Action: Mouse scrolled (509, 452) with delta (0, 0)
Screenshot: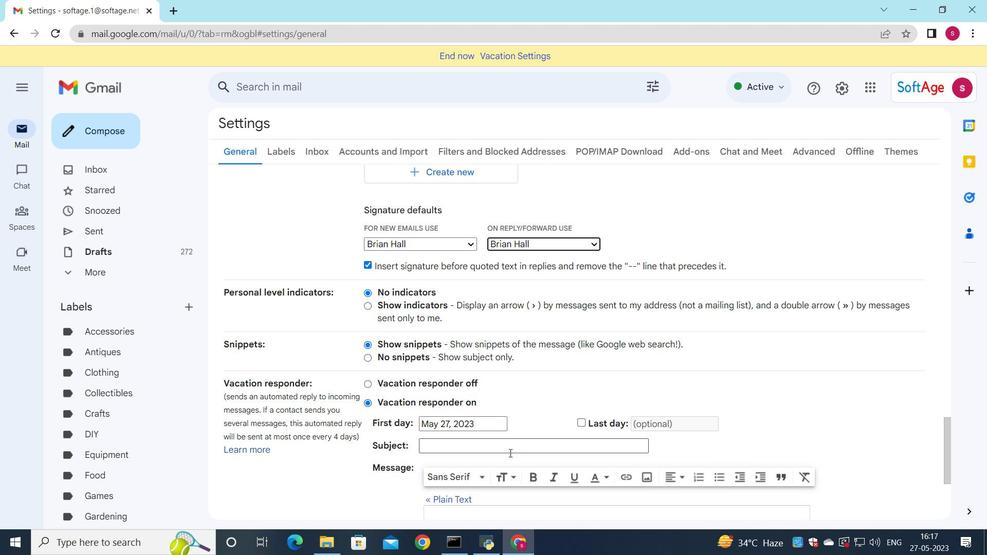 
Action: Mouse moved to (509, 452)
Screenshot: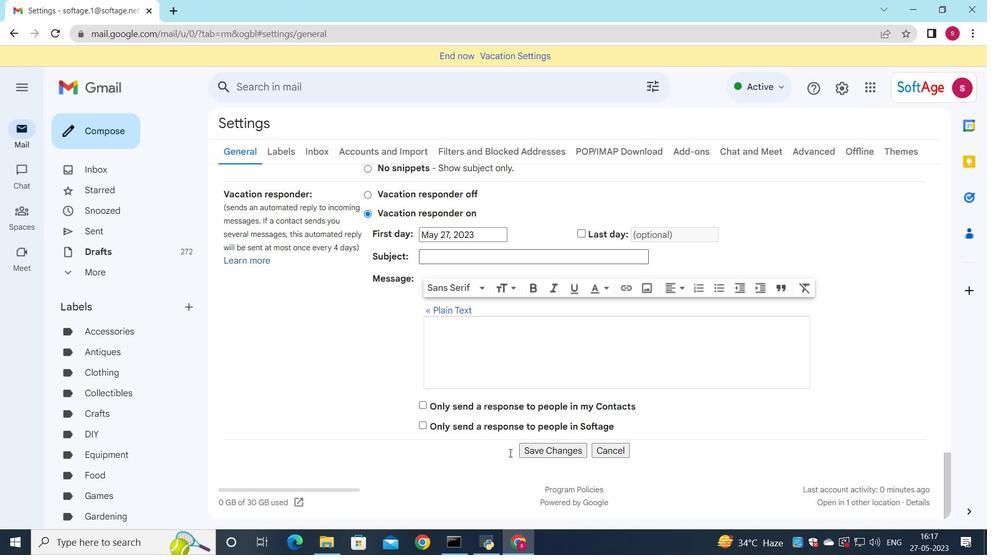 
Action: Mouse scrolled (509, 451) with delta (0, 0)
Screenshot: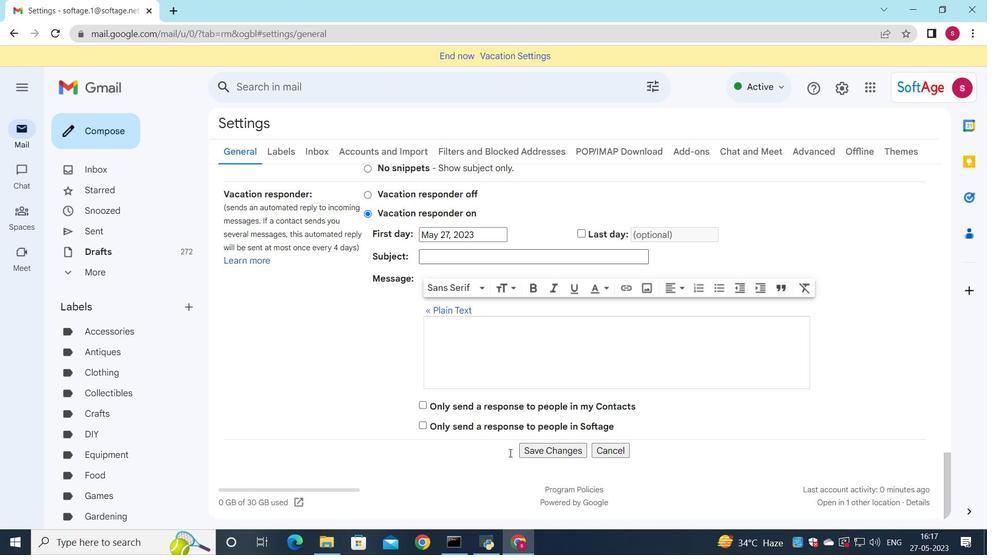 
Action: Mouse scrolled (509, 451) with delta (0, 0)
Screenshot: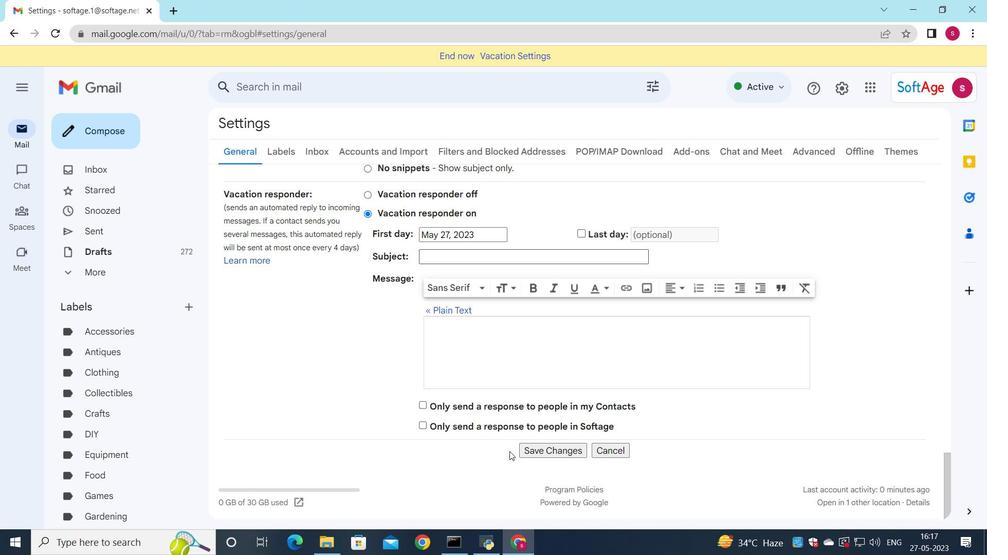 
Action: Mouse scrolled (509, 451) with delta (0, 0)
Screenshot: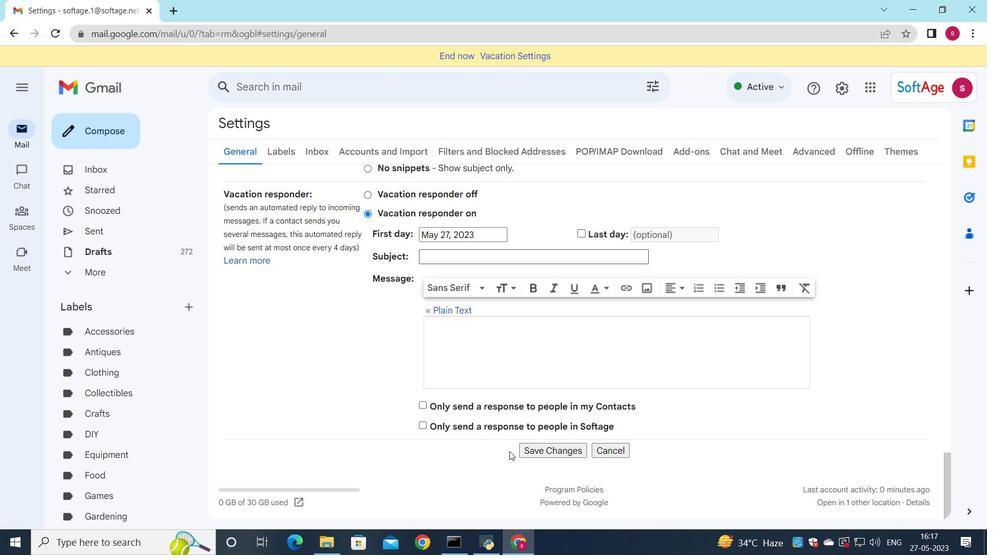 
Action: Mouse moved to (542, 447)
Screenshot: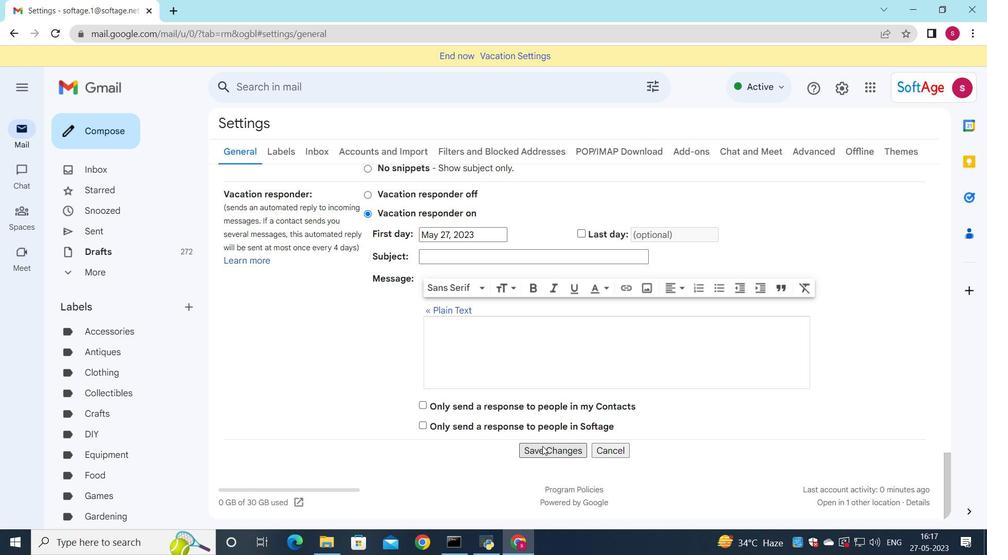 
Action: Mouse pressed left at (542, 447)
Screenshot: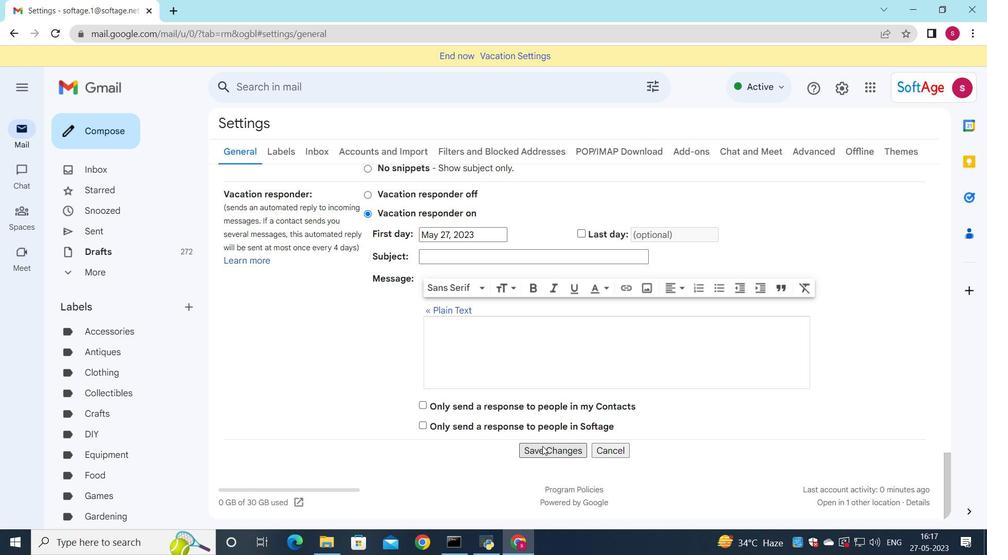 
Action: Mouse moved to (114, 133)
Screenshot: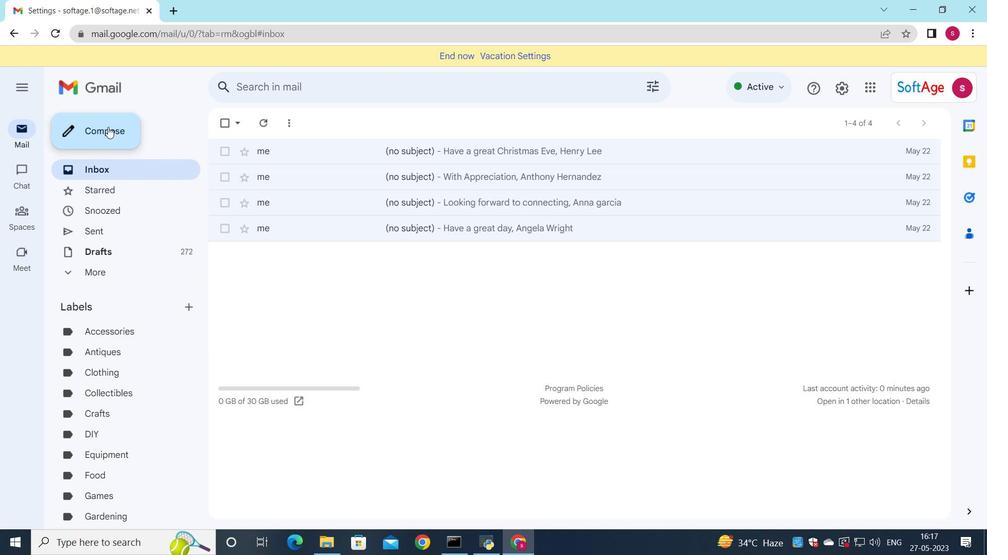 
Action: Mouse pressed left at (114, 133)
Screenshot: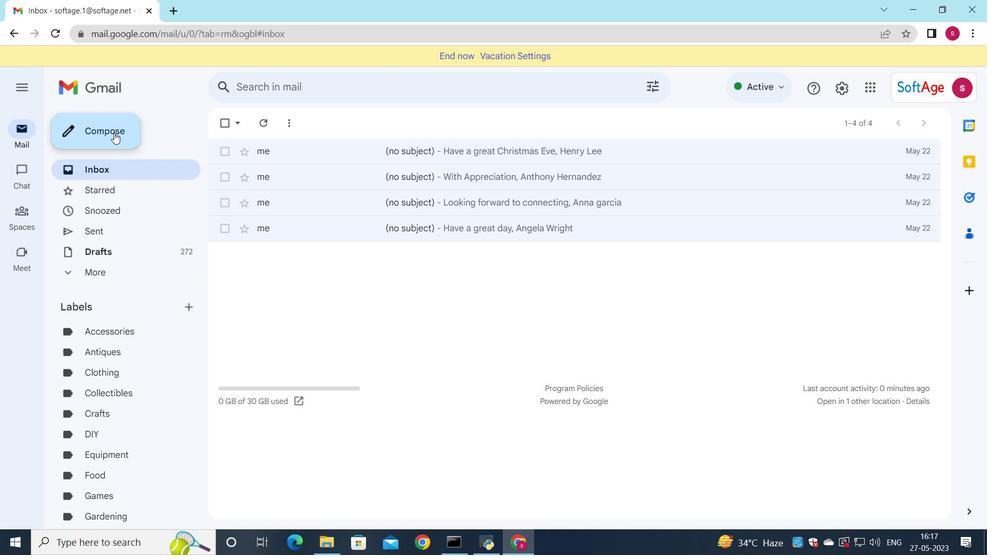 
Action: Mouse moved to (748, 235)
Screenshot: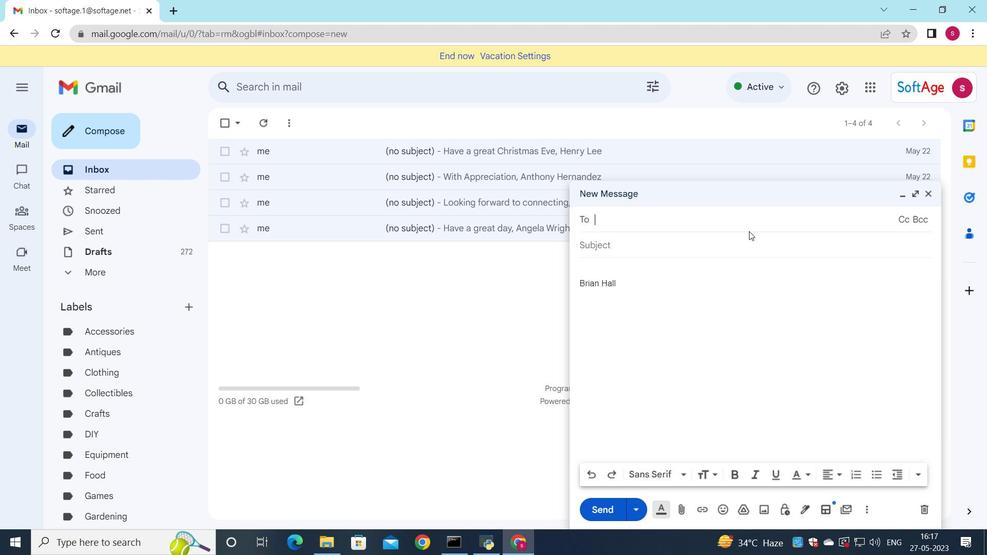 
Action: Key pressed soft
Screenshot: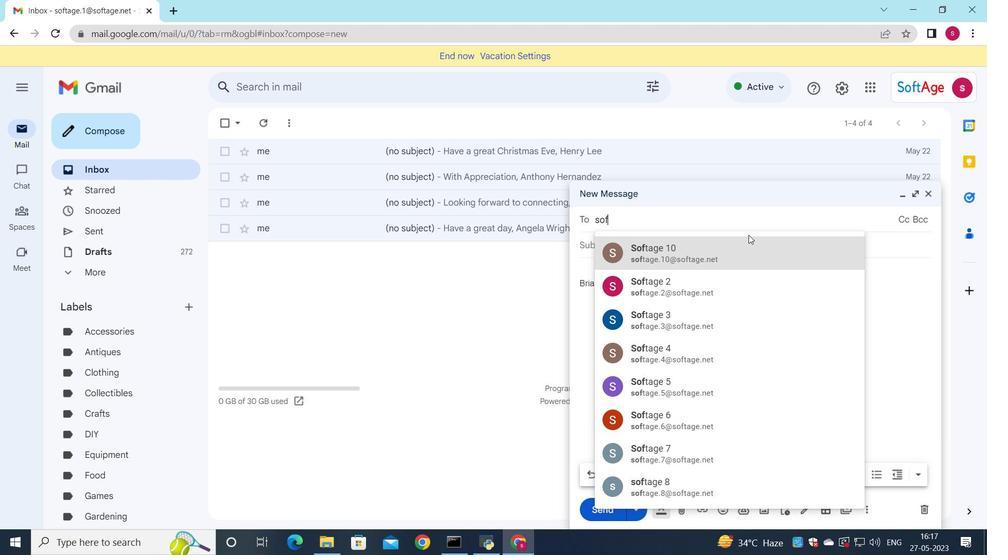
Action: Mouse moved to (688, 347)
Screenshot: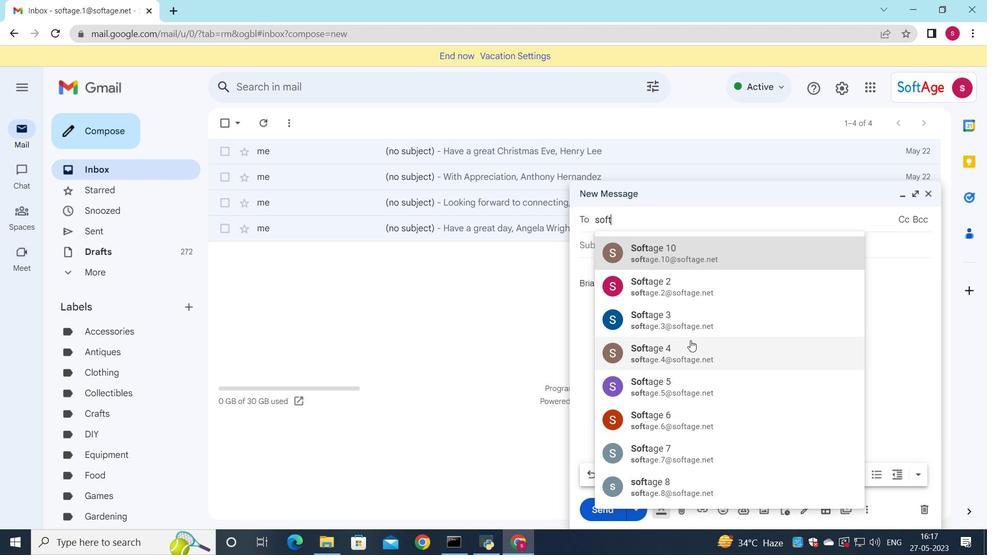 
Action: Mouse pressed left at (688, 347)
Screenshot: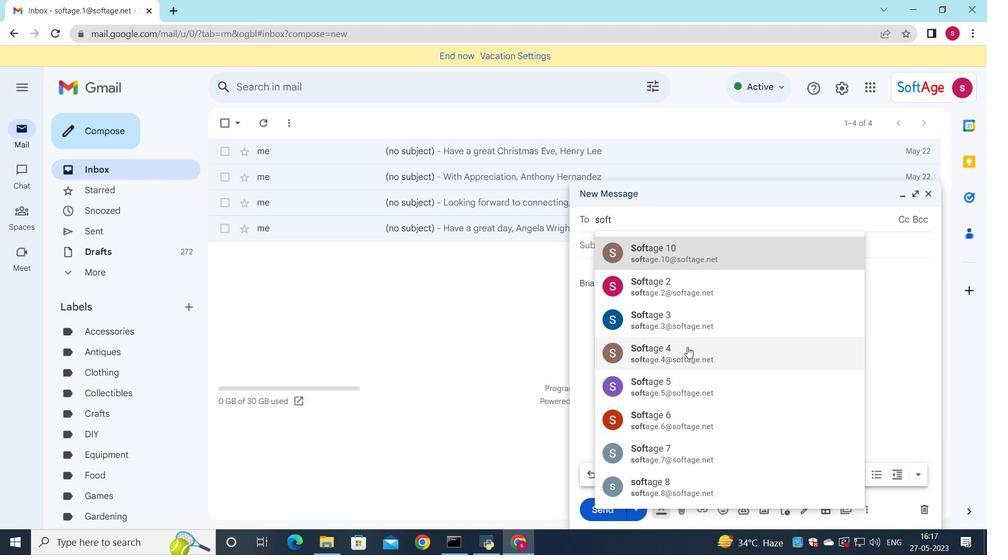
Action: Mouse moved to (691, 324)
Screenshot: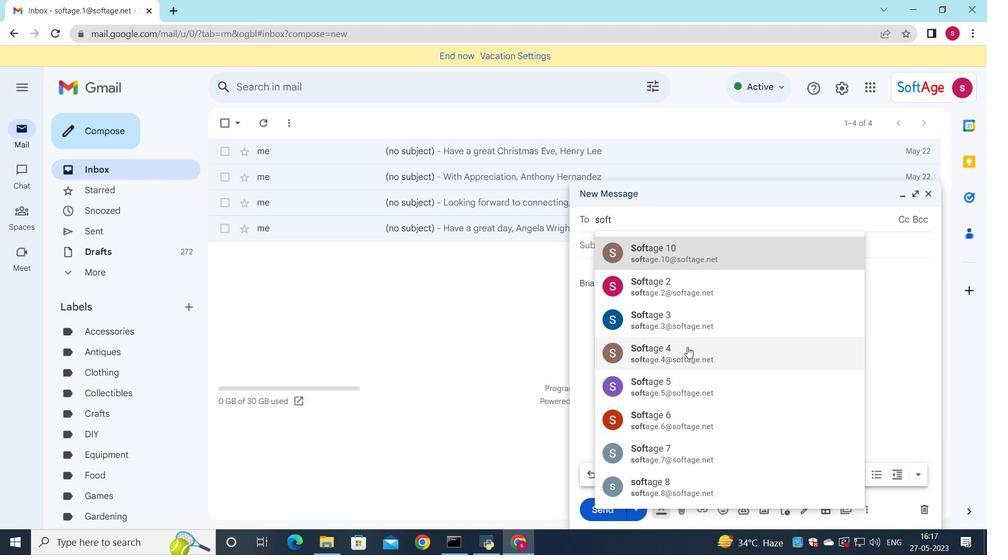 
Action: Key pressed s
Screenshot: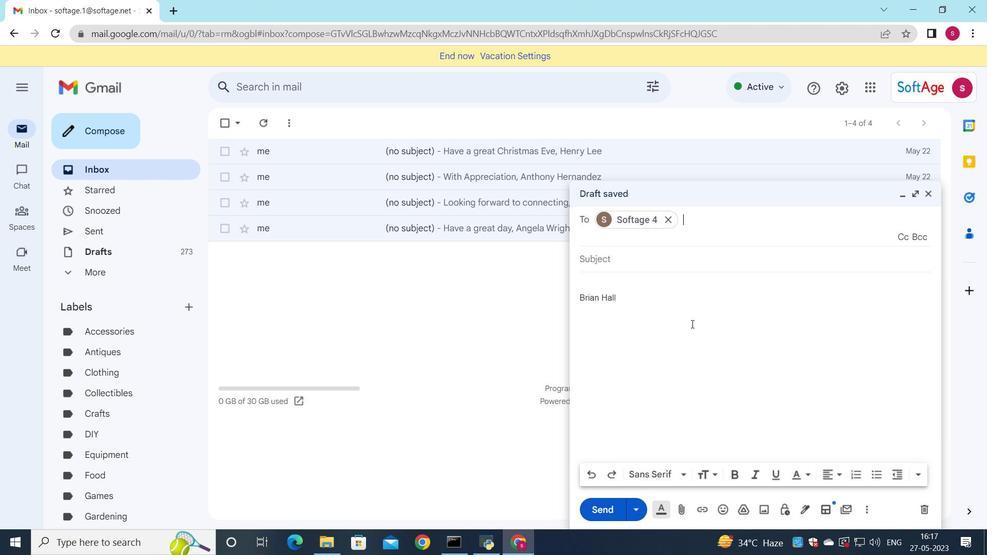 
Action: Mouse moved to (768, 388)
Screenshot: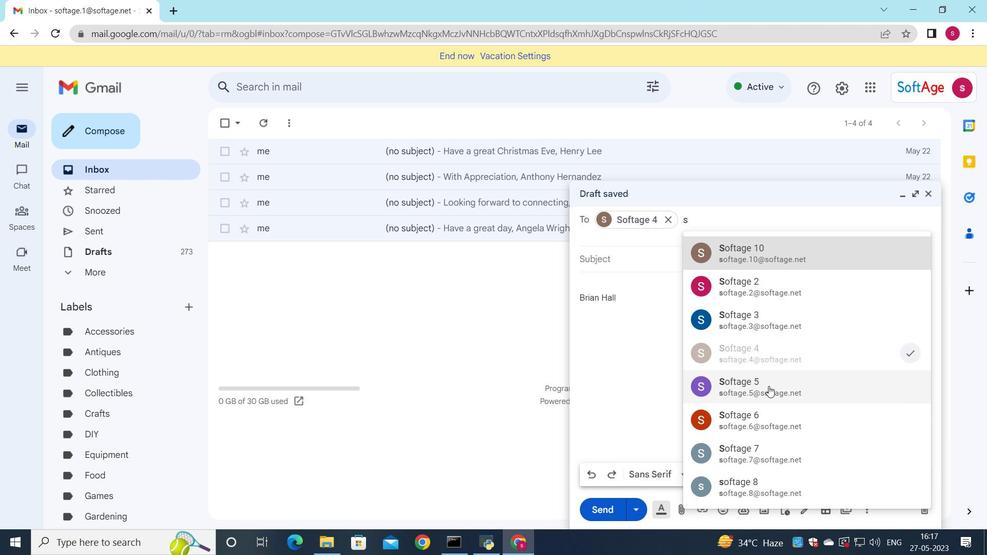 
Action: Mouse pressed left at (768, 388)
Screenshot: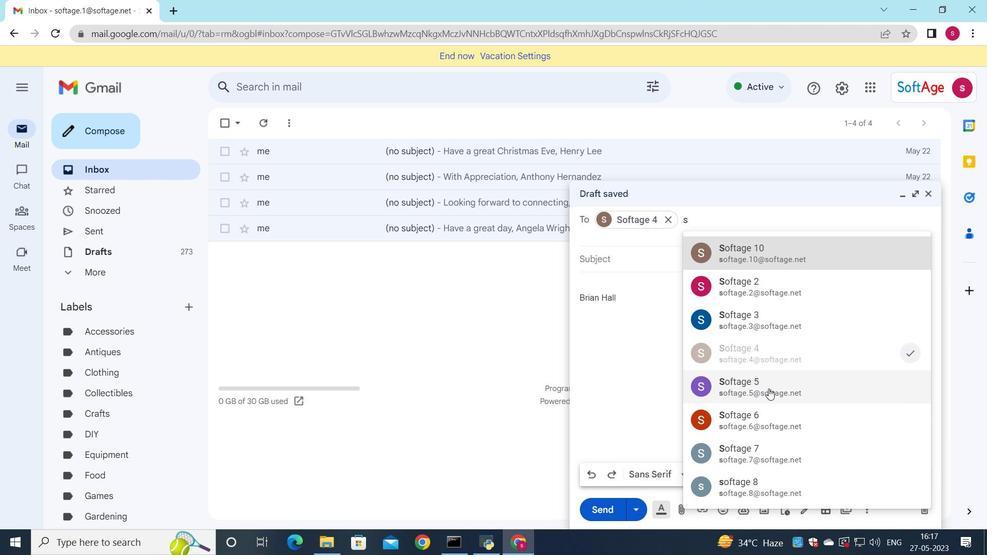 
Action: Mouse moved to (909, 239)
Screenshot: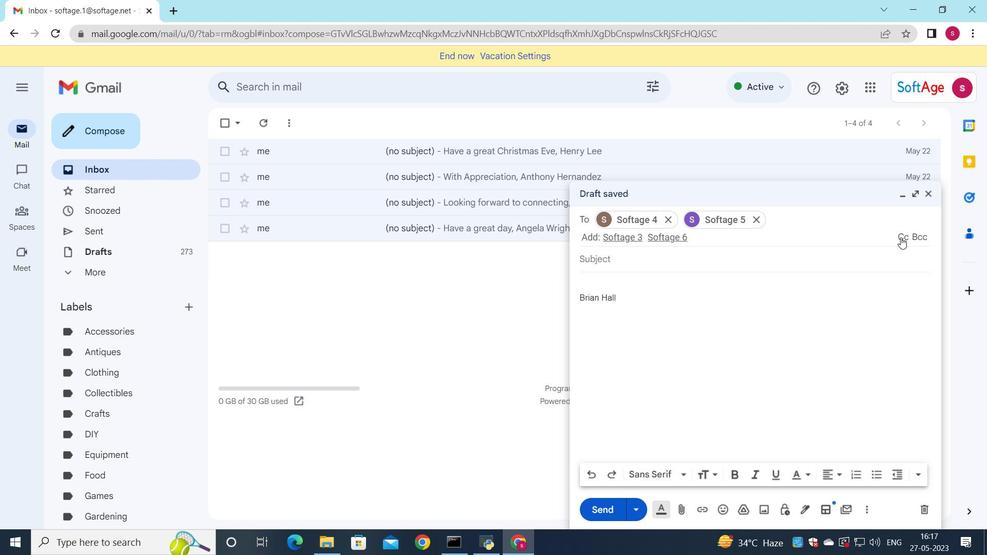 
Action: Mouse pressed left at (909, 239)
Screenshot: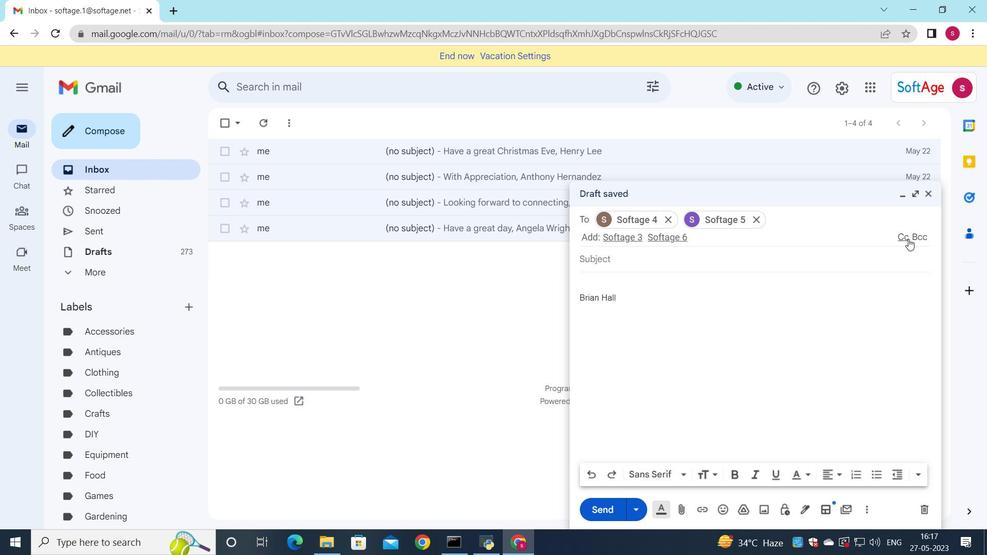 
Action: Mouse moved to (691, 270)
Screenshot: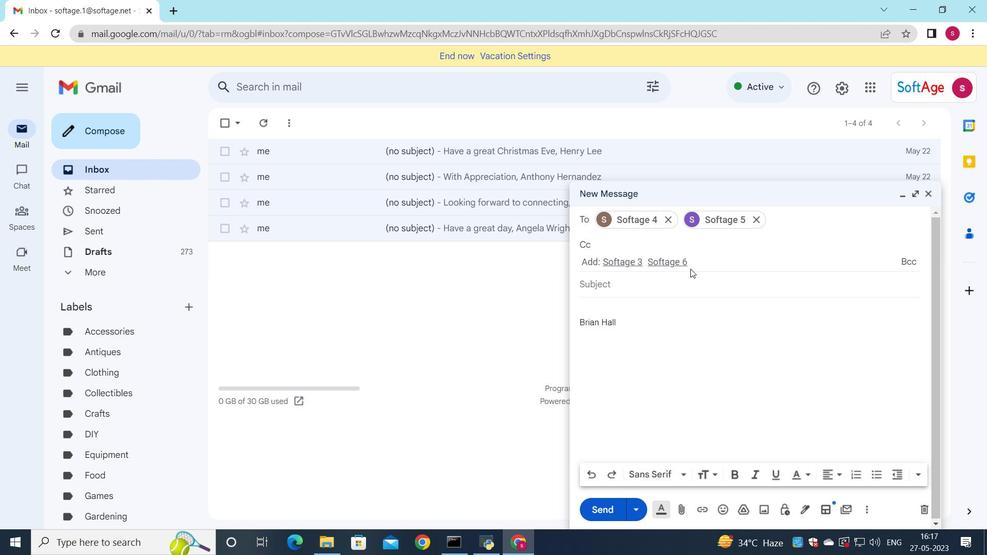 
Action: Key pressed s
Screenshot: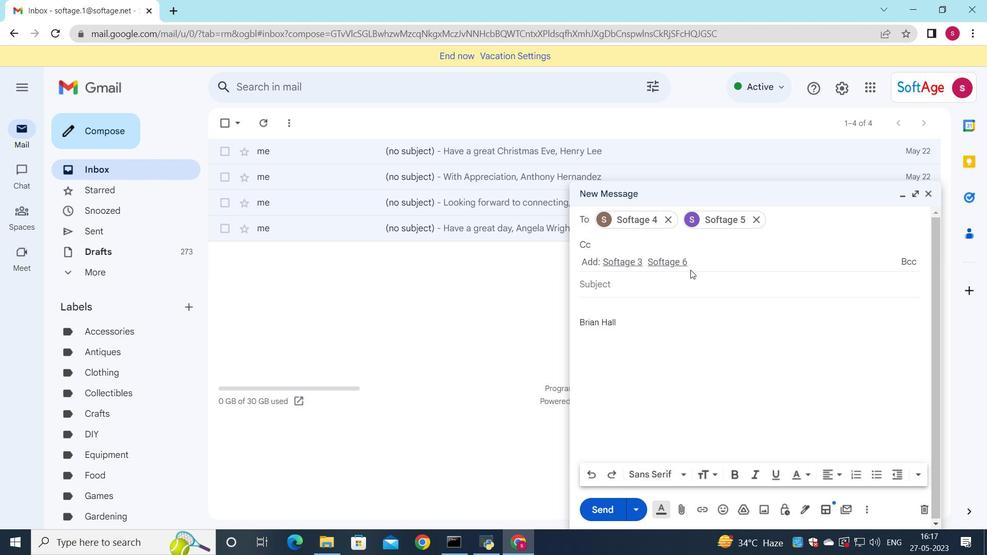 
Action: Mouse moved to (691, 447)
Screenshot: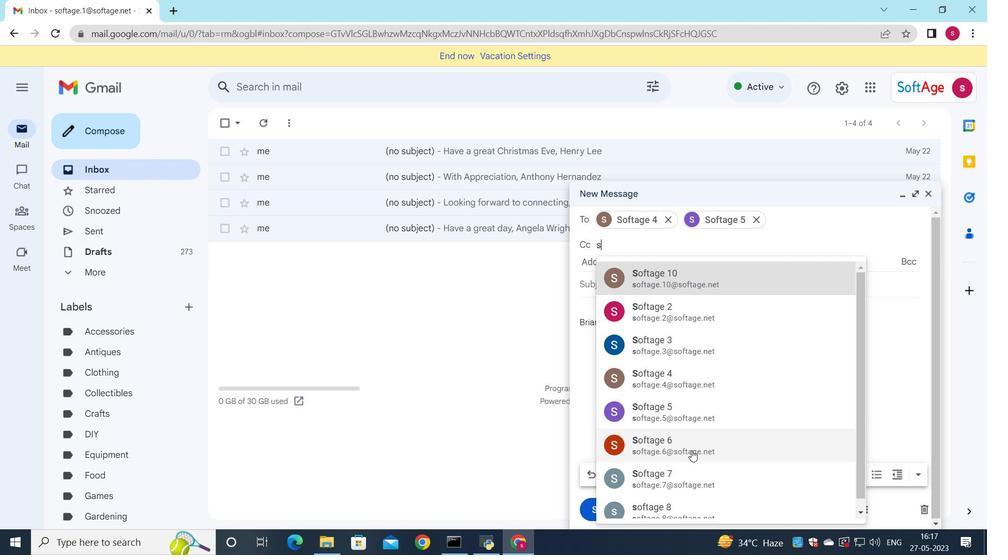 
Action: Mouse pressed left at (691, 447)
Screenshot: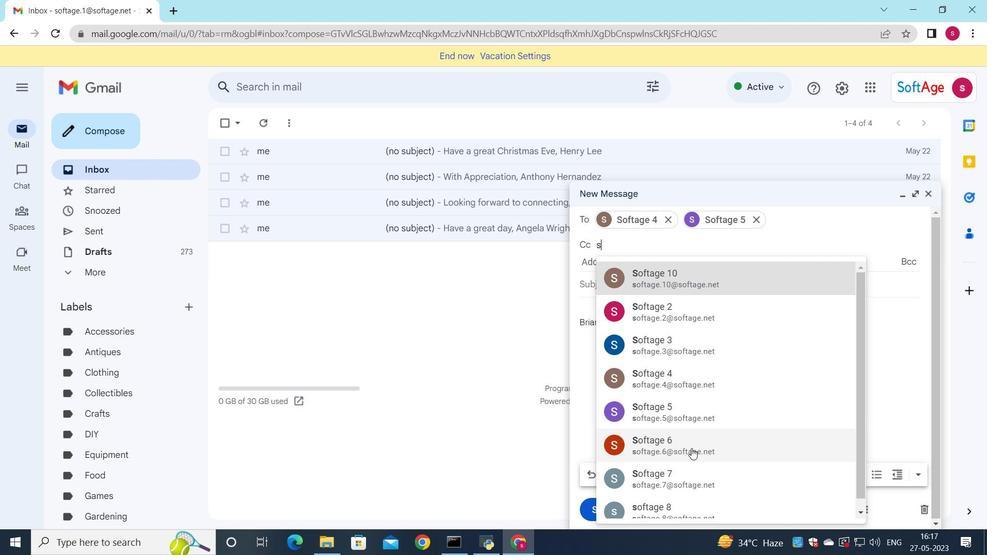 
Action: Mouse moved to (650, 279)
Screenshot: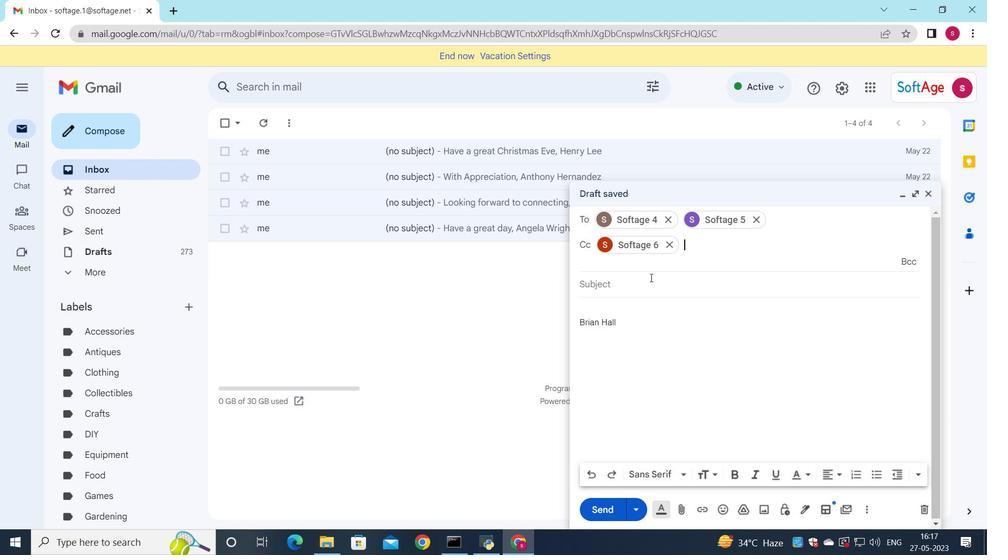 
Action: Mouse pressed left at (650, 279)
Screenshot: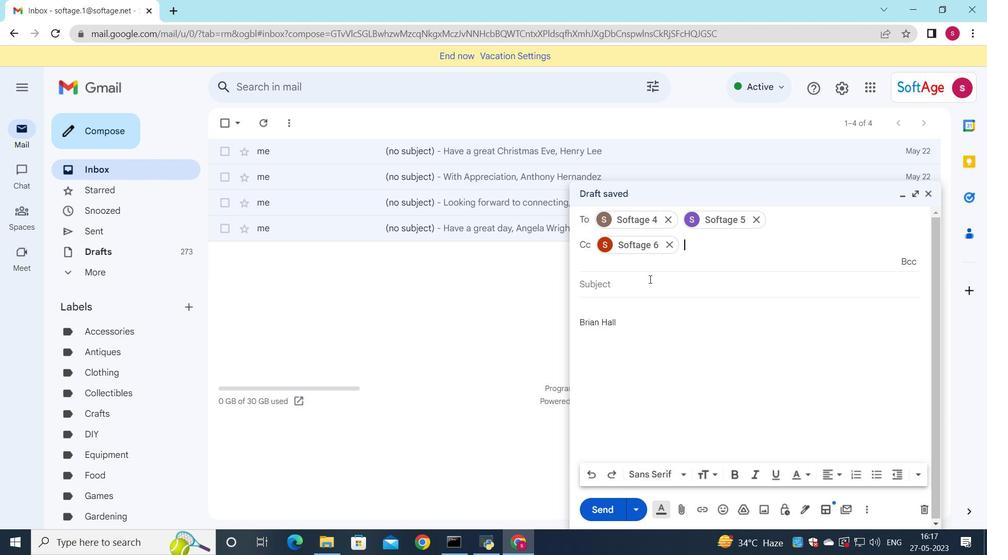 
Action: Key pressed <Key.shift>Request<Key.space>for<Key.space>a<Key.space>quote<Key.space>
Screenshot: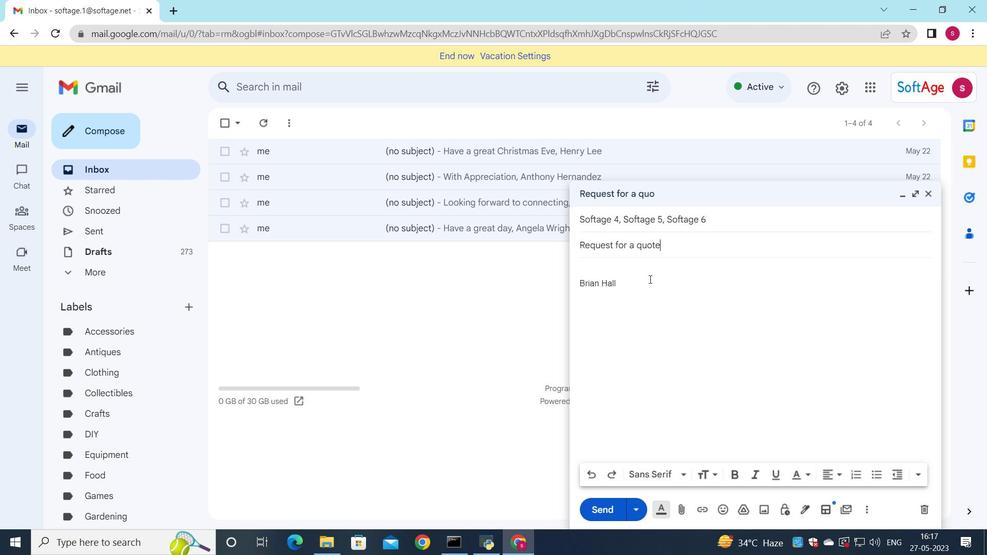
Action: Mouse moved to (625, 272)
Screenshot: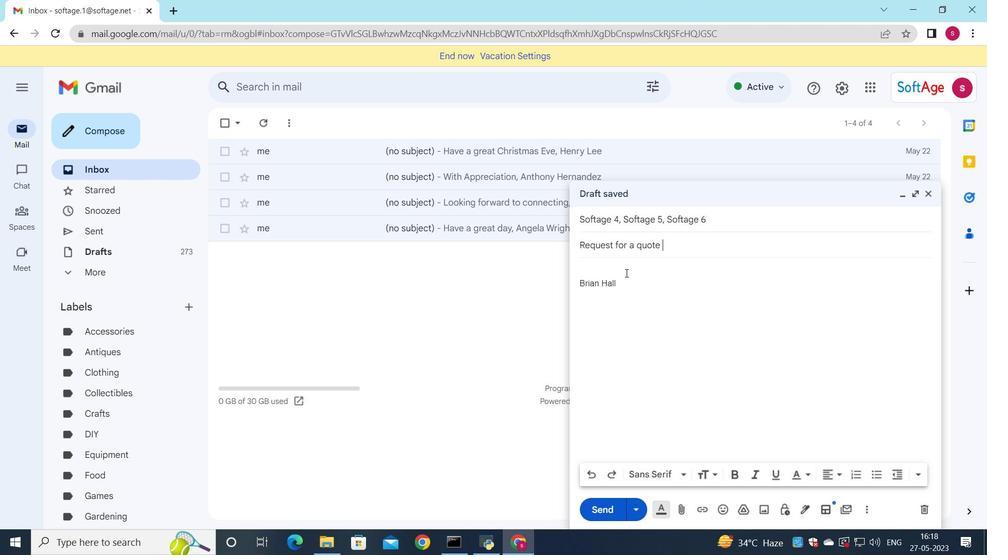 
Action: Mouse pressed left at (625, 272)
Screenshot: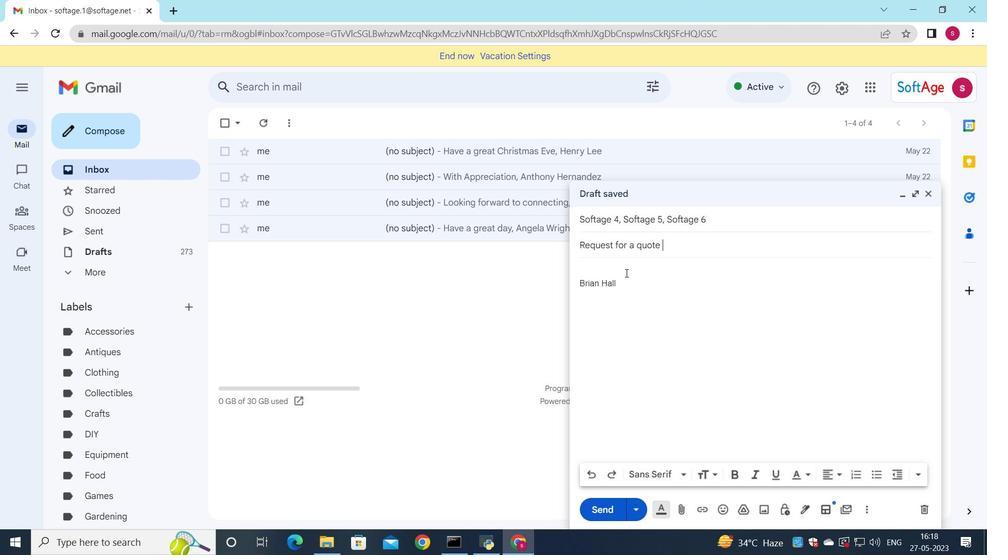 
Action: Key pressed <Key.shift>Thank<Key.space>you<Key.space>for<Key.space>your<Key.space>intrest<Key.space>in<Key.space>our<Key.space>produv<Key.backspace>ct<Key.shift_r><Key.shift_r><Key.shift_r><Key.shift_r>?service.
Screenshot: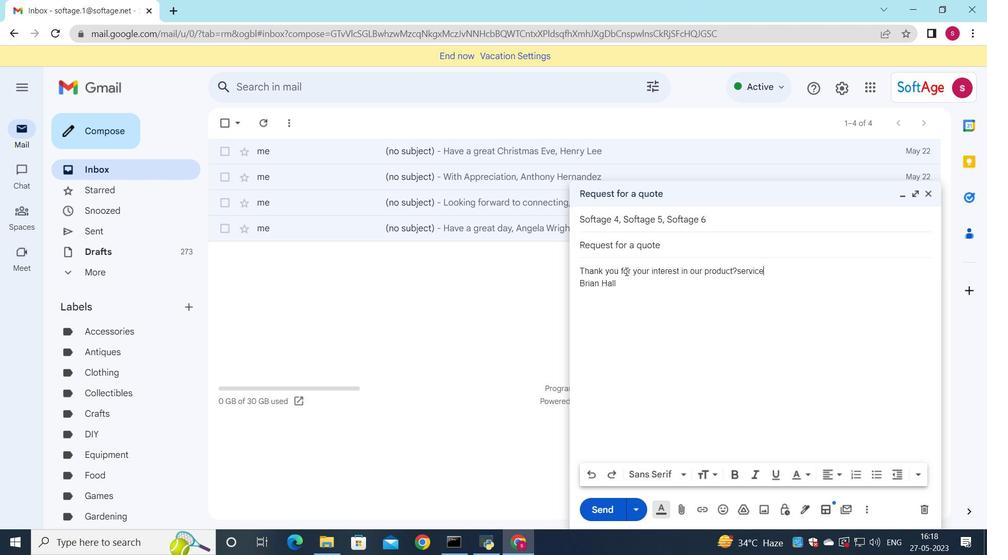 
Action: Mouse moved to (737, 271)
Screenshot: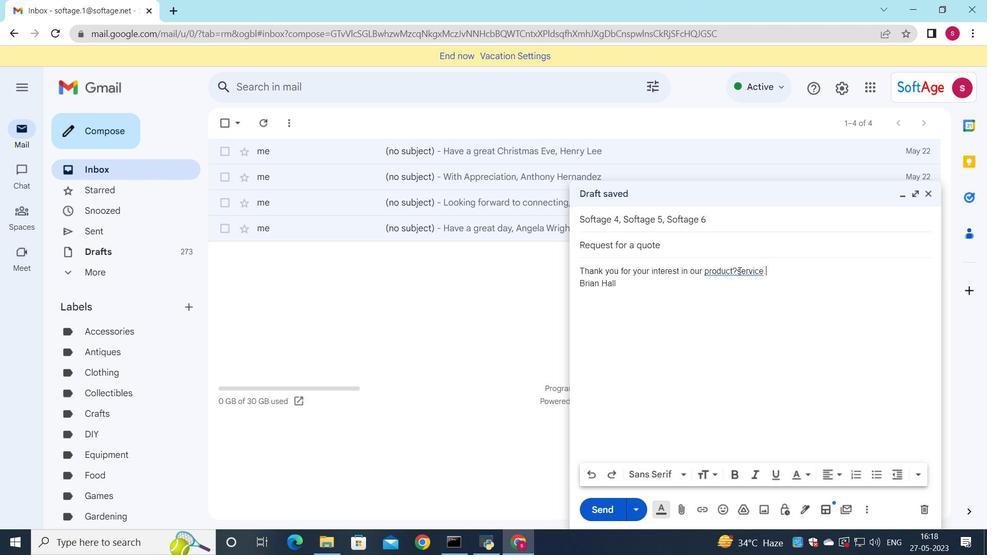 
Action: Mouse pressed left at (737, 271)
Screenshot: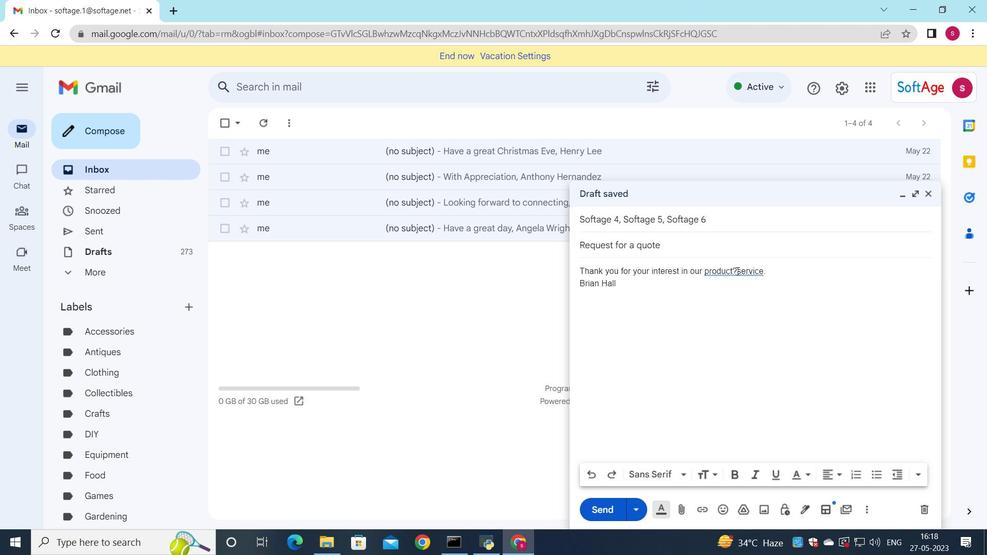 
Action: Mouse moved to (734, 269)
Screenshot: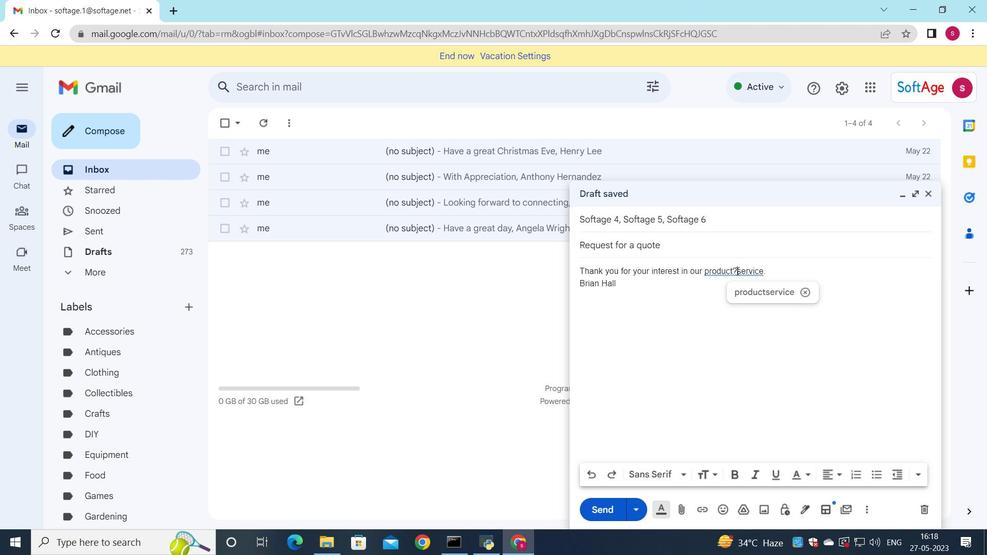 
Action: Key pressed <Key.backspace>
Screenshot: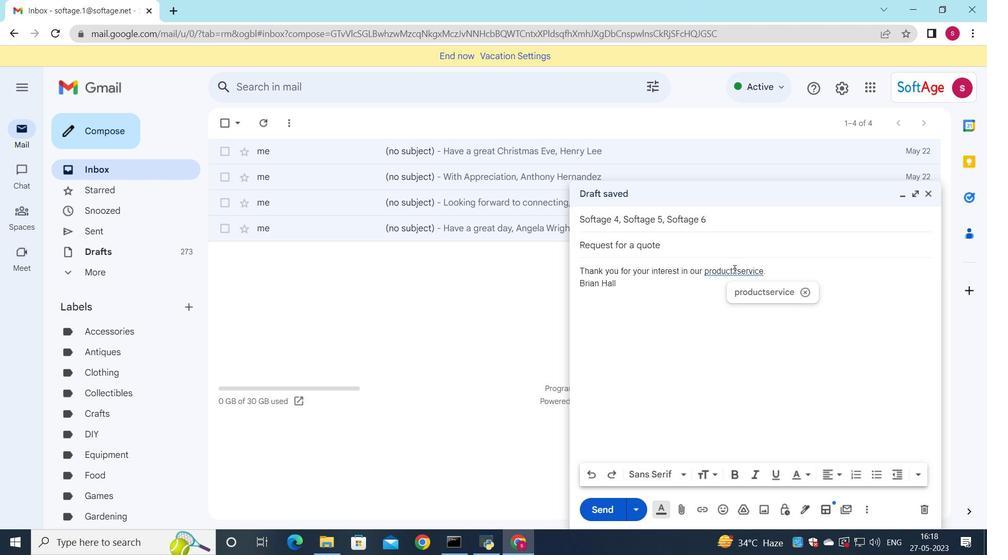 
Action: Mouse moved to (725, 280)
Screenshot: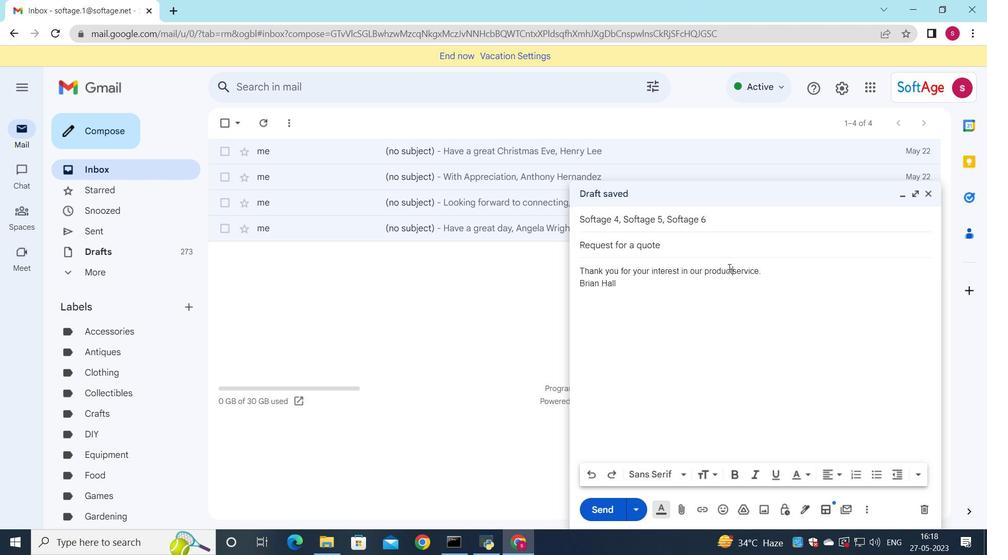 
Action: Key pressed /
Screenshot: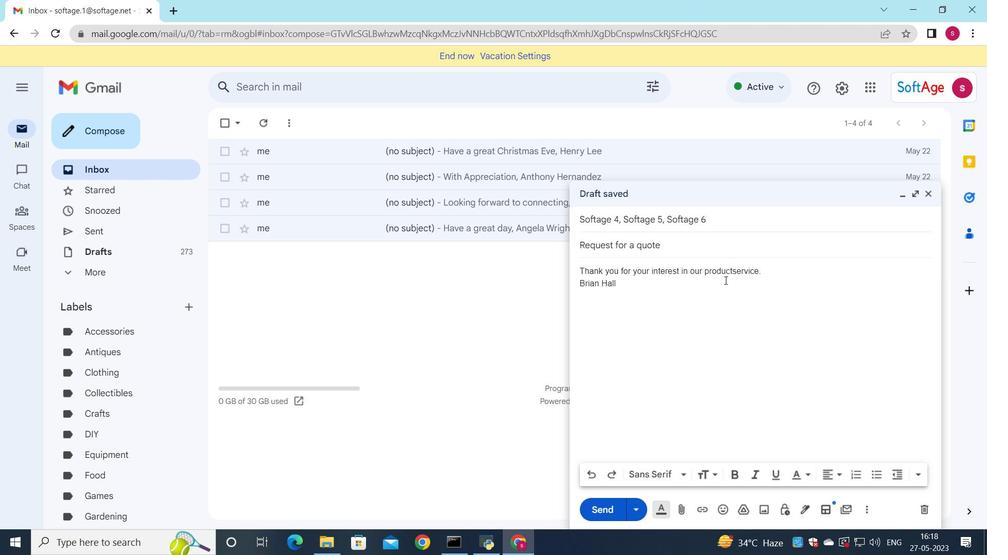 
Action: Mouse moved to (769, 272)
Screenshot: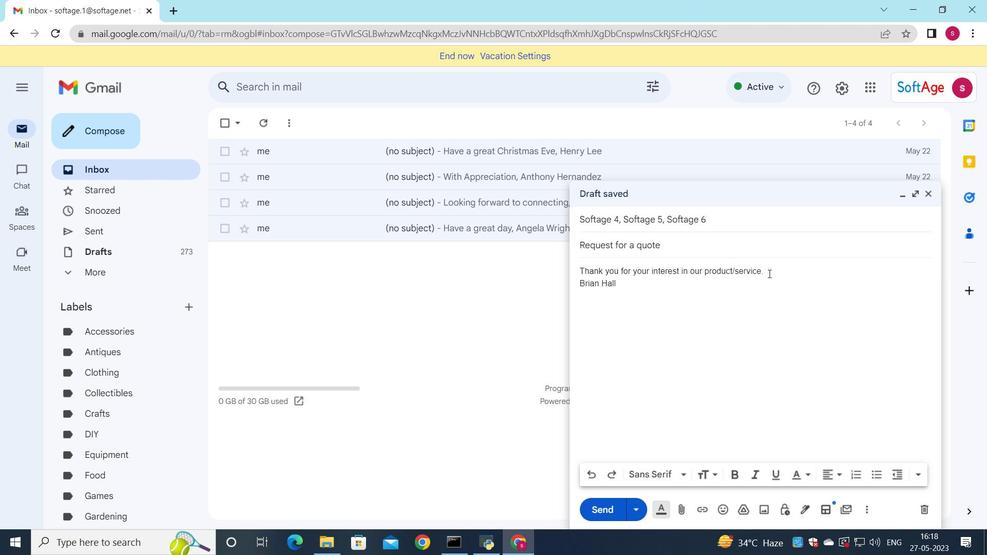 
Action: Mouse pressed left at (769, 272)
Screenshot: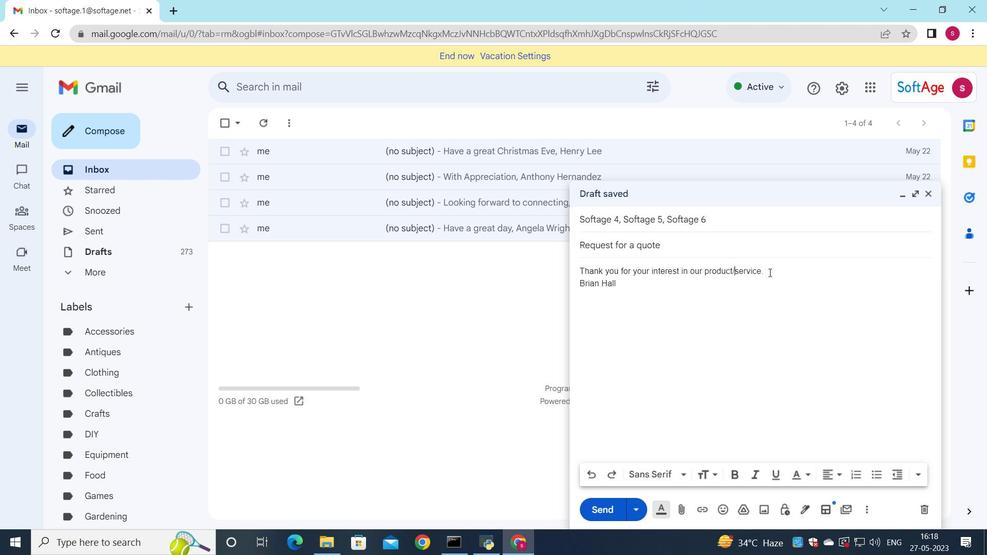 
Action: Mouse moved to (717, 476)
Screenshot: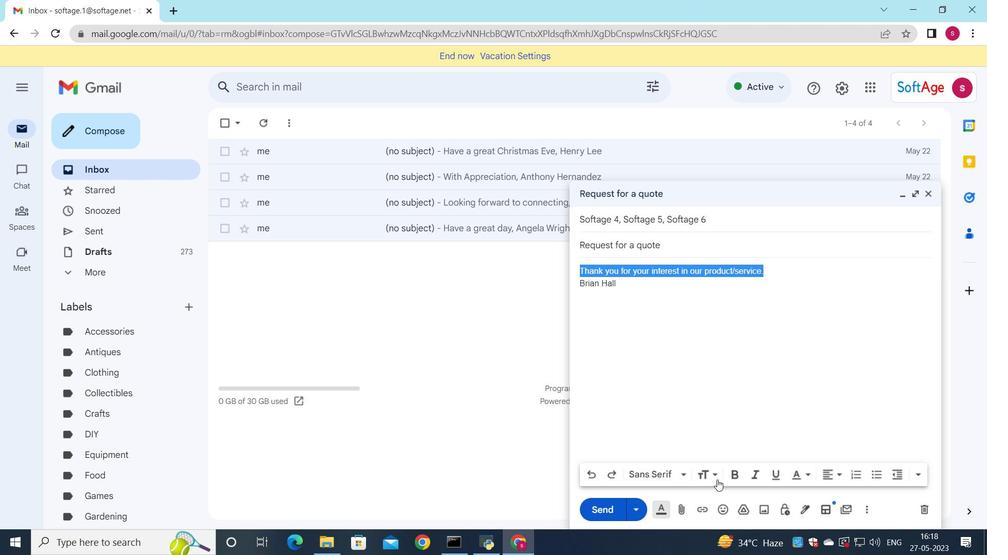 
Action: Mouse pressed left at (717, 476)
Screenshot: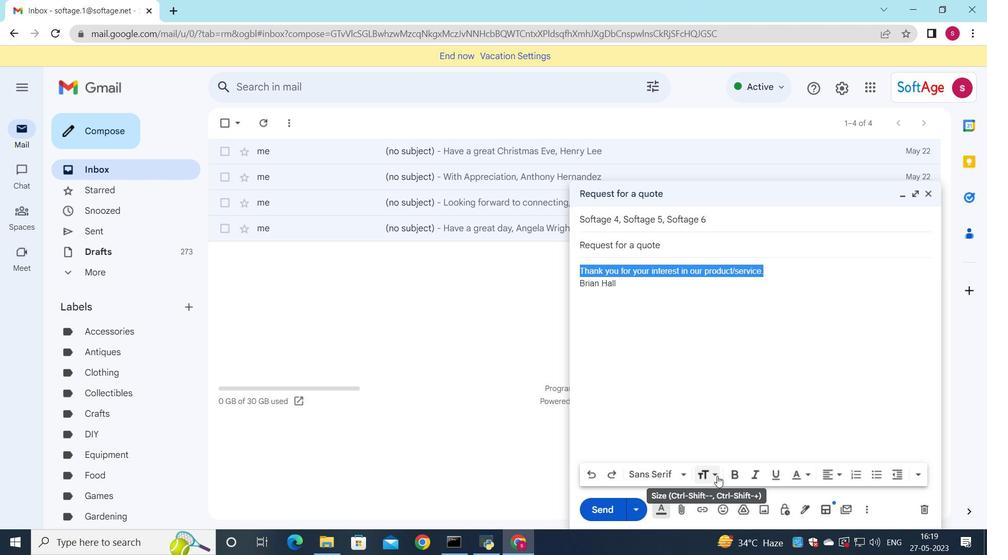 
Action: Mouse moved to (732, 393)
Screenshot: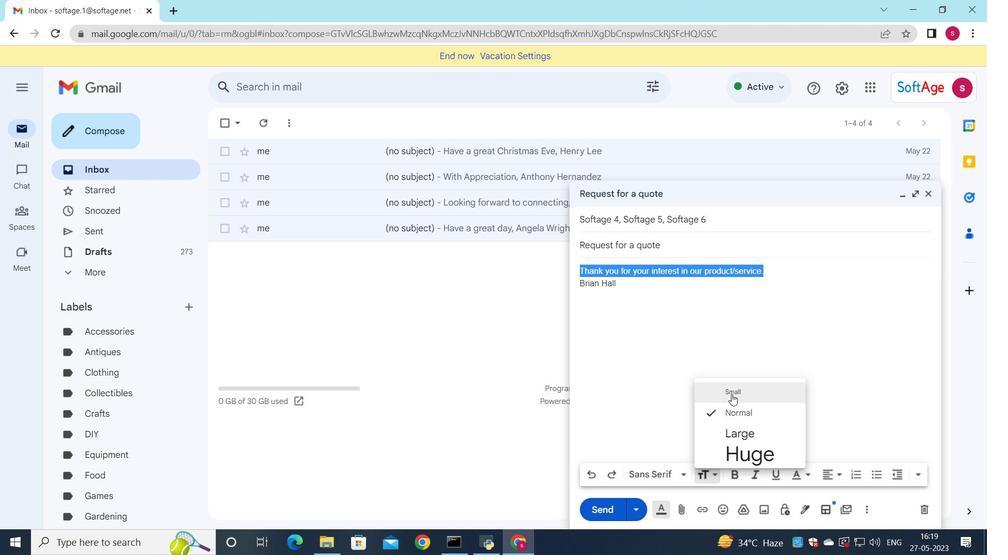 
Action: Mouse pressed left at (732, 393)
Screenshot: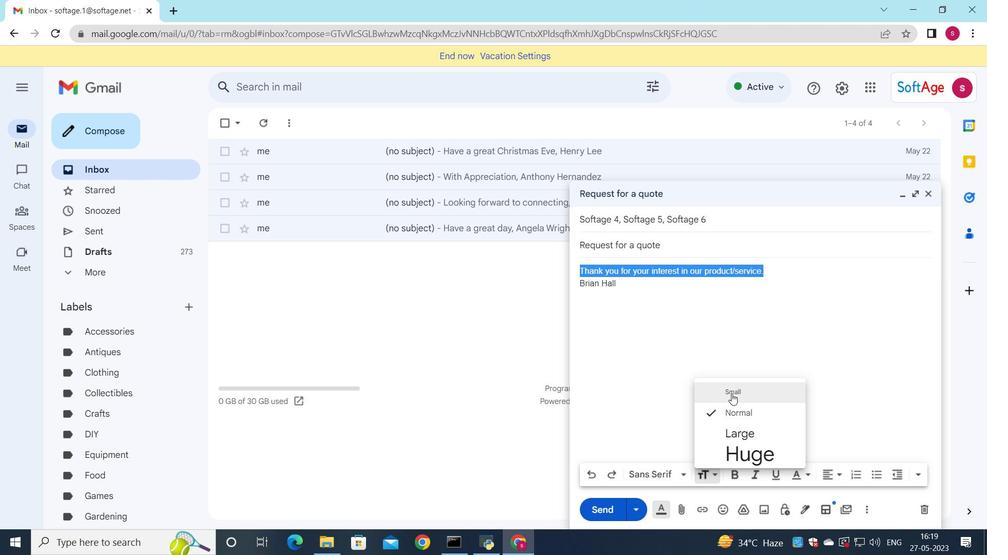 
Action: Mouse moved to (843, 478)
Screenshot: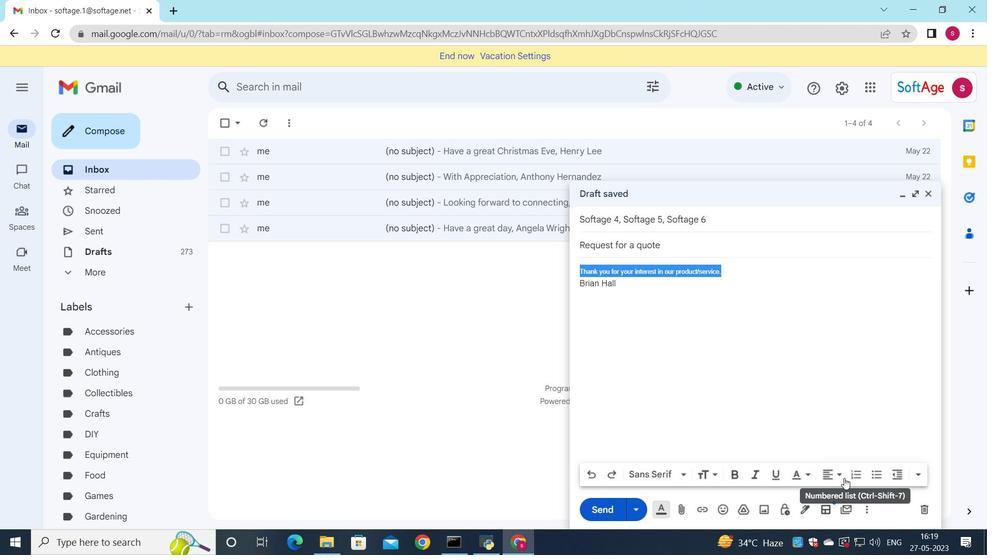 
Action: Mouse pressed left at (843, 478)
Screenshot: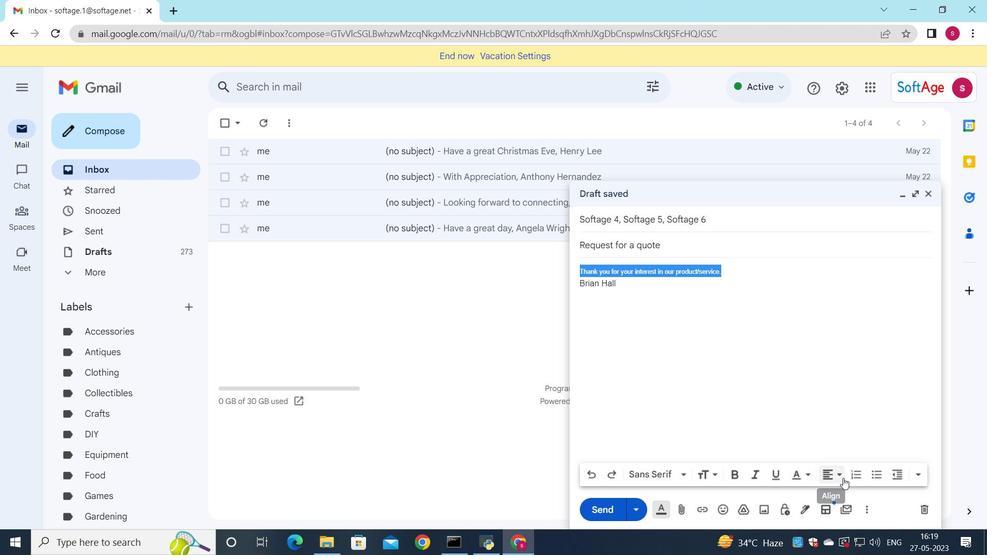 
Action: Mouse moved to (827, 459)
Screenshot: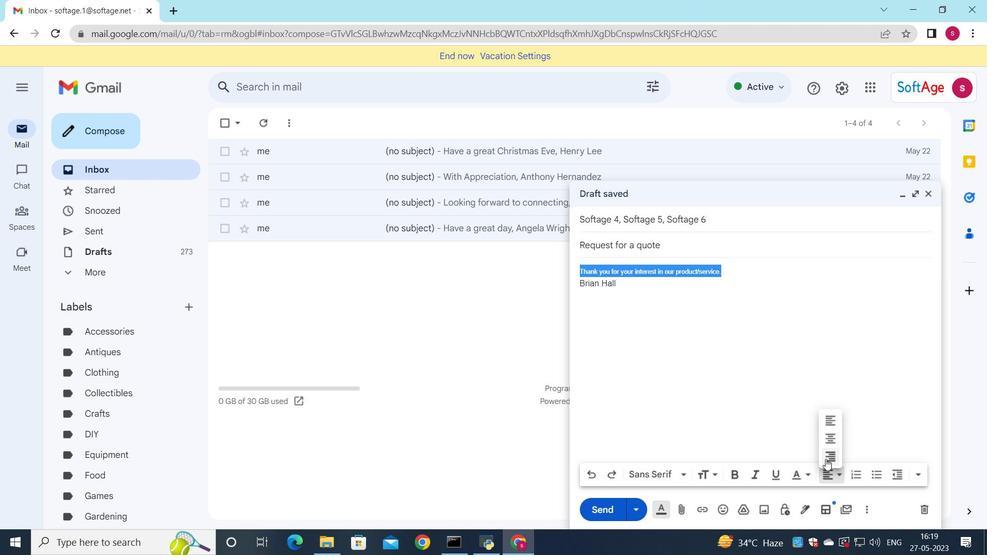 
Action: Mouse pressed left at (827, 459)
Screenshot: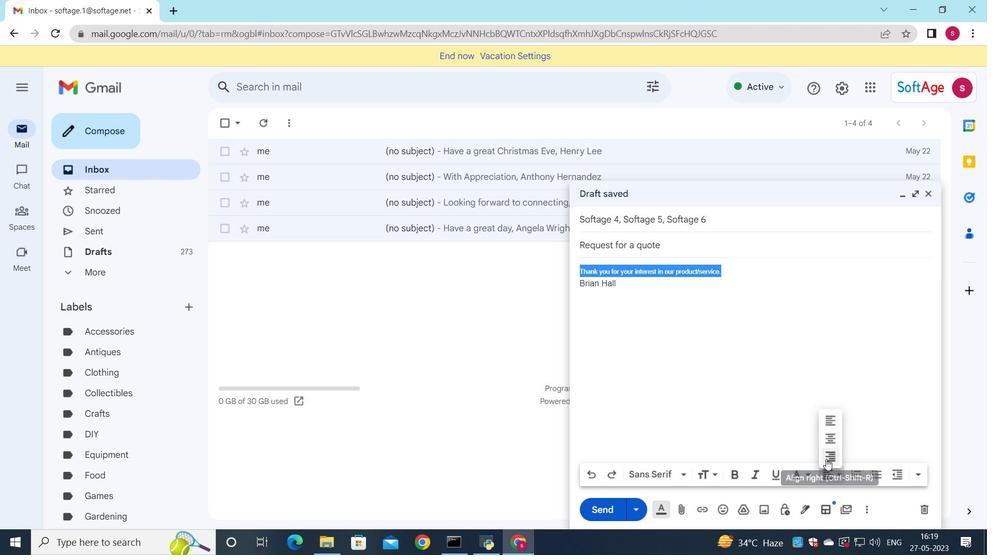 
Action: Mouse moved to (834, 476)
Screenshot: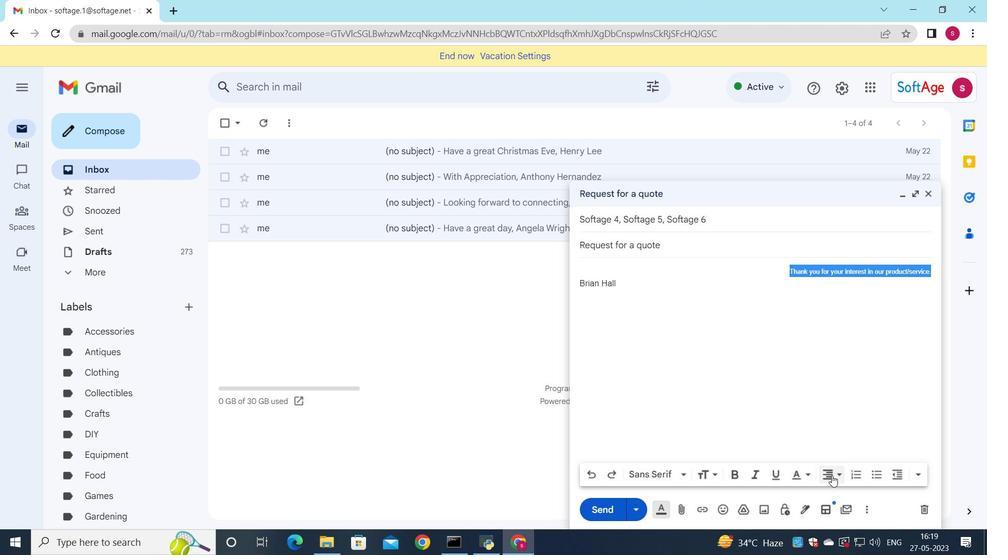 
Action: Mouse pressed left at (834, 476)
Screenshot: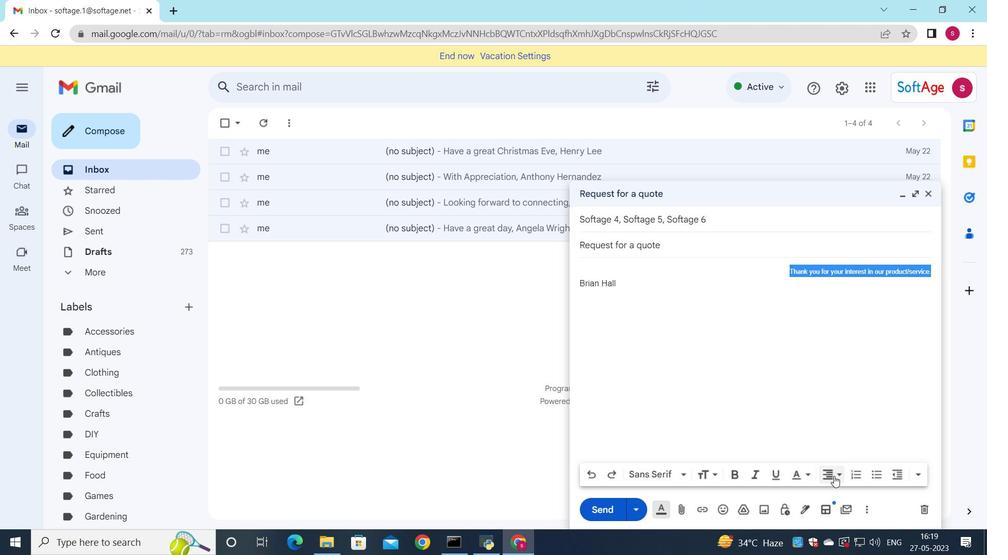 
Action: Mouse moved to (830, 420)
Screenshot: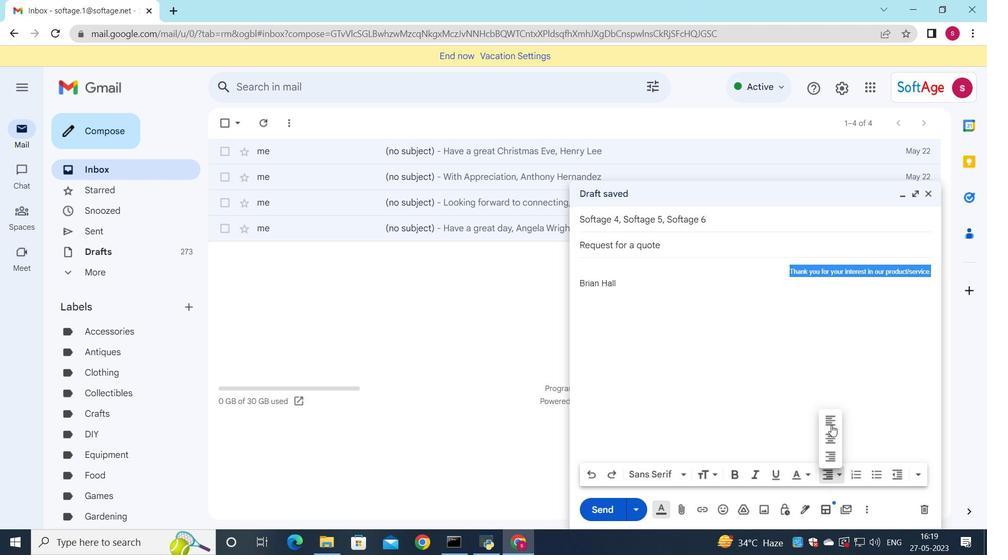 
Action: Mouse pressed left at (830, 420)
Screenshot: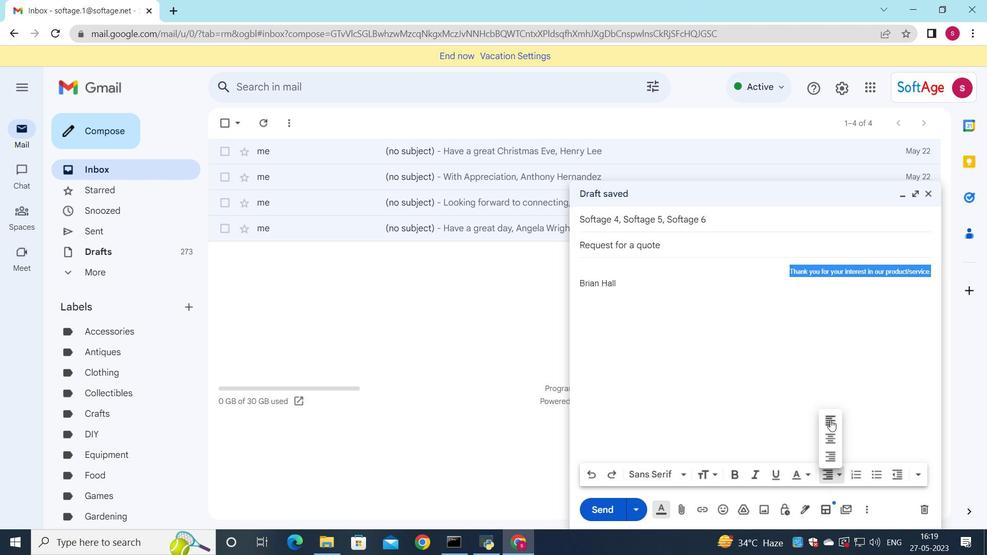 
Action: Mouse moved to (607, 512)
Screenshot: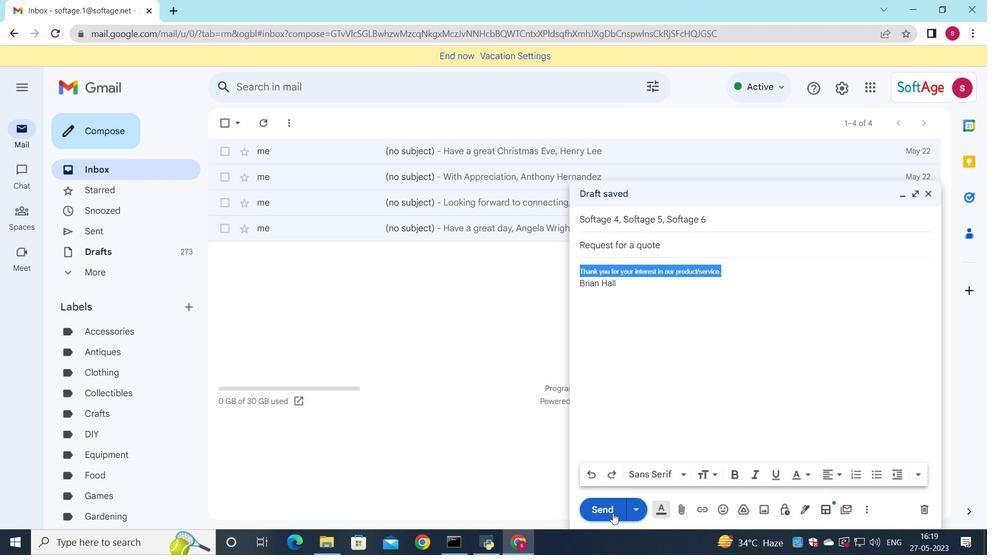 
Action: Mouse pressed left at (607, 512)
Screenshot: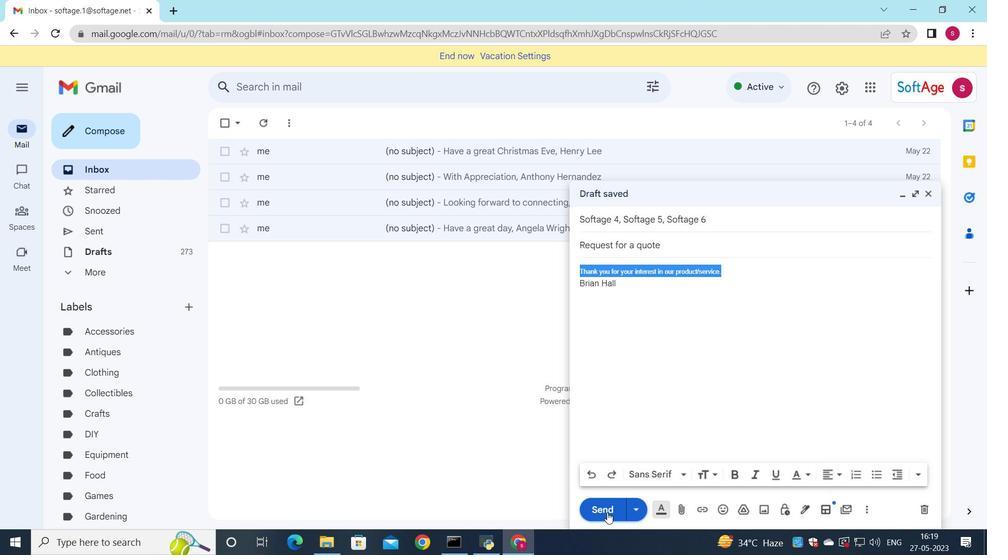 
